 Task: Search one way flight ticket for 3 adults, 3 children in business from Billings: Billings Logan International Airport to Rockford: Chicago Rockford International Airport(was Northwest Chicagoland Regional Airport At Rockford) on 5-1-2023. Choice of flights is Spirit. Number of bags: 1 checked bag. Price is upto 94000. Outbound departure time preference is 4:30.
Action: Mouse moved to (321, 520)
Screenshot: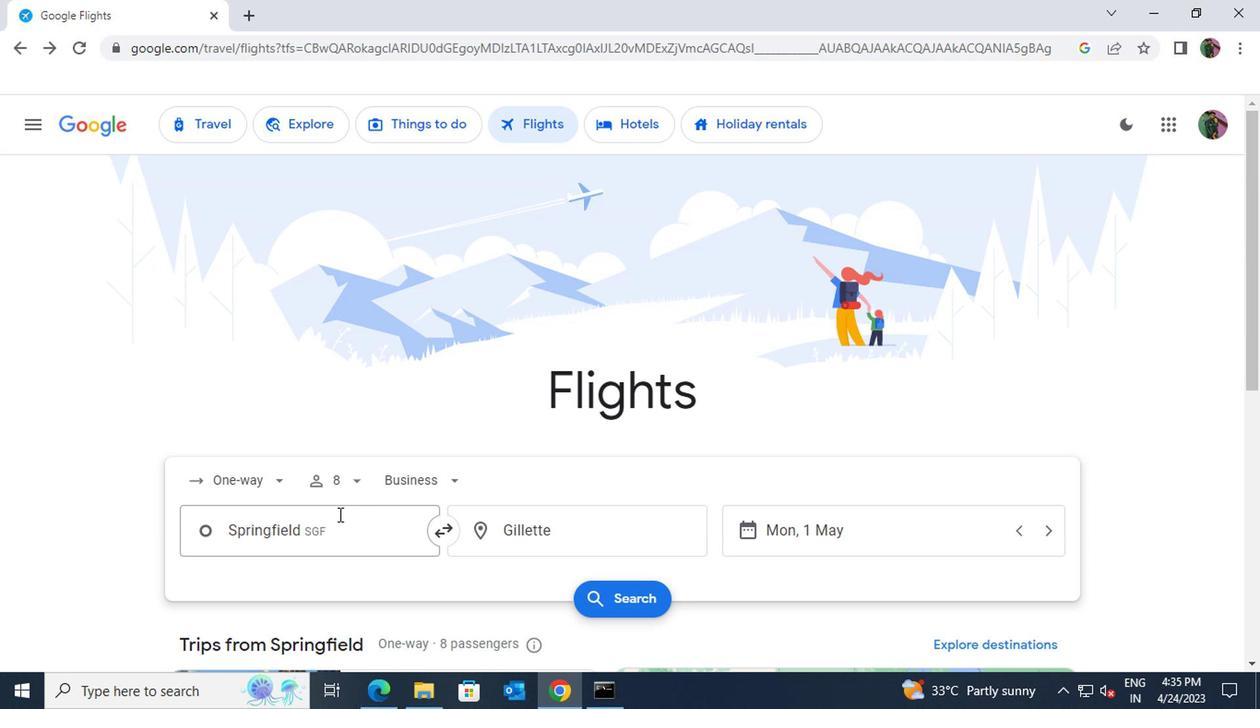 
Action: Mouse pressed left at (321, 520)
Screenshot: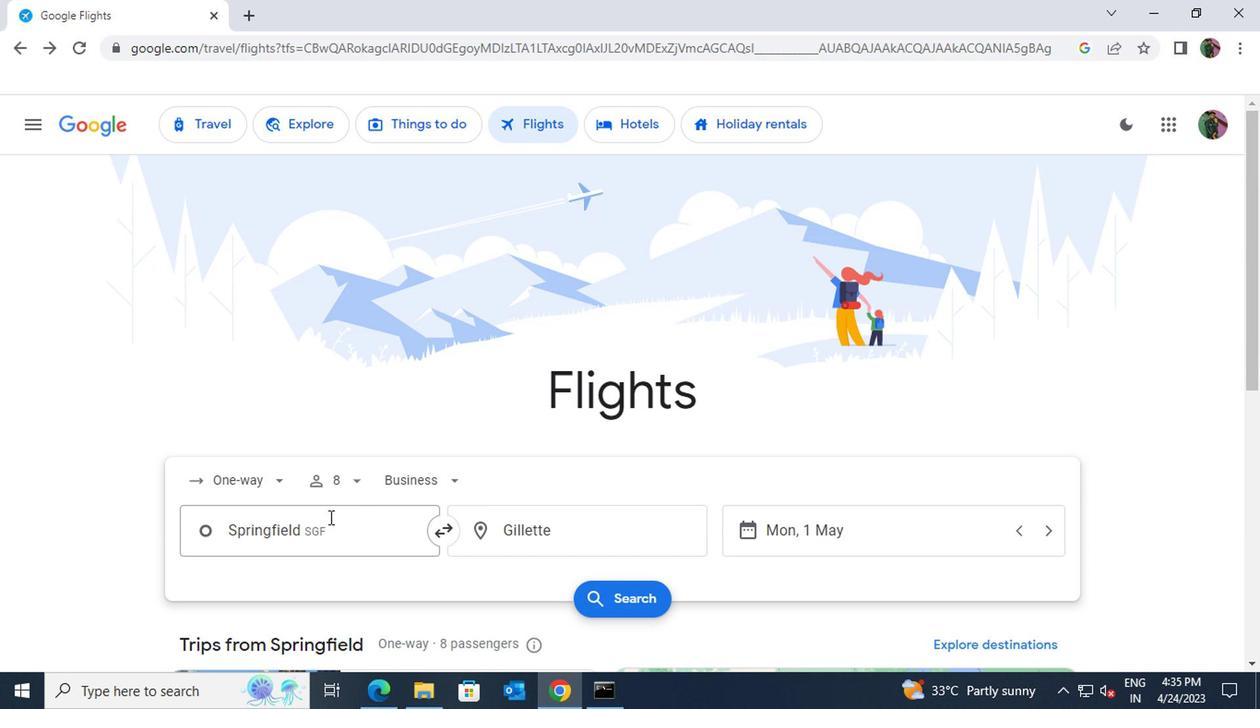 
Action: Key pressed billings<Key.space>logan
Screenshot: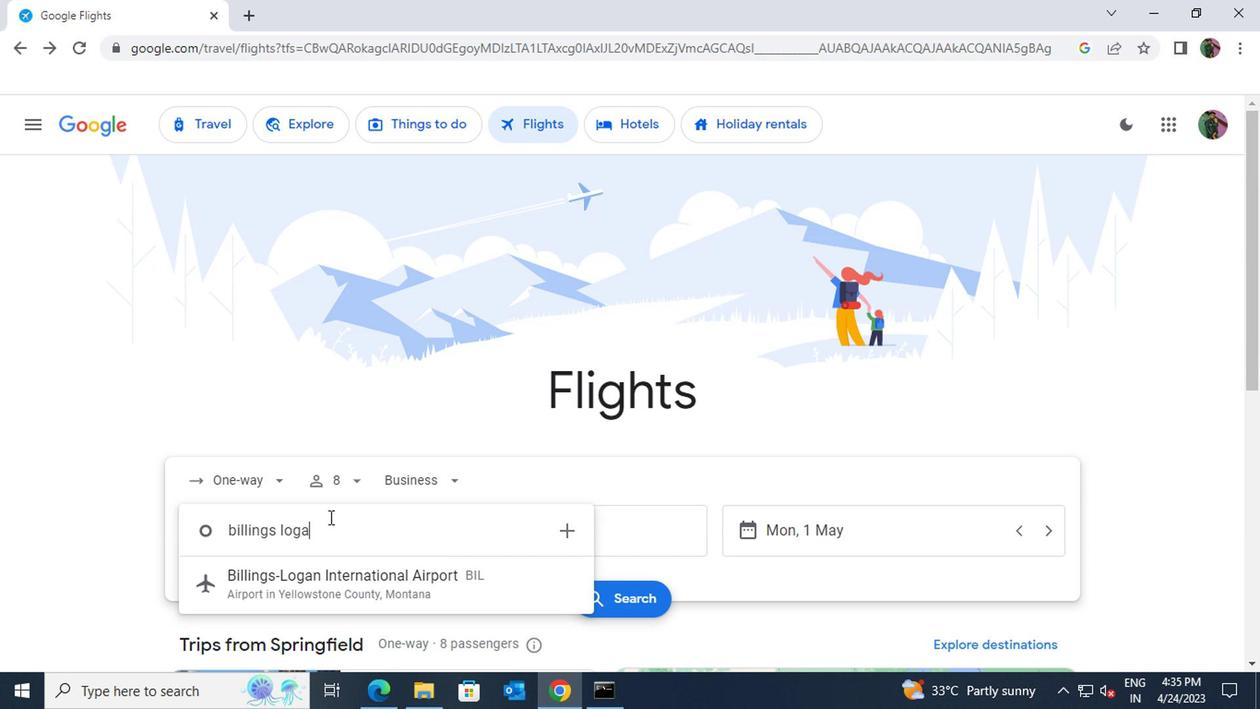 
Action: Mouse moved to (332, 581)
Screenshot: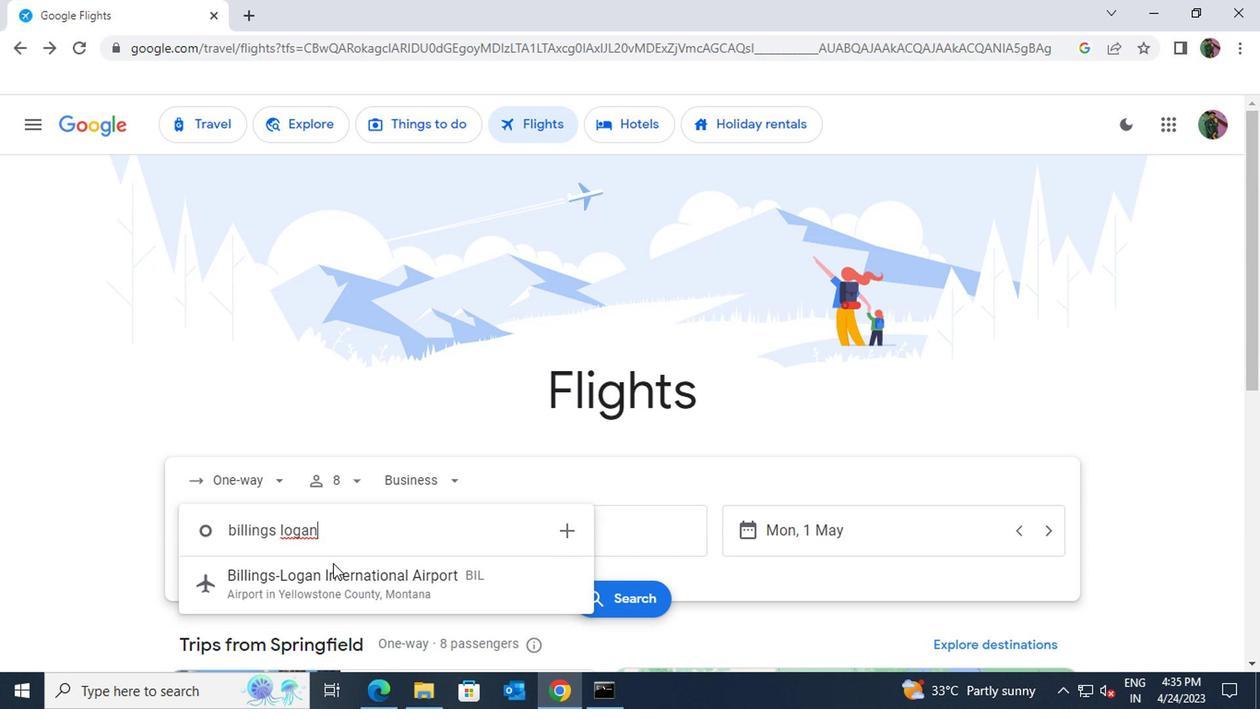 
Action: Mouse pressed left at (332, 581)
Screenshot: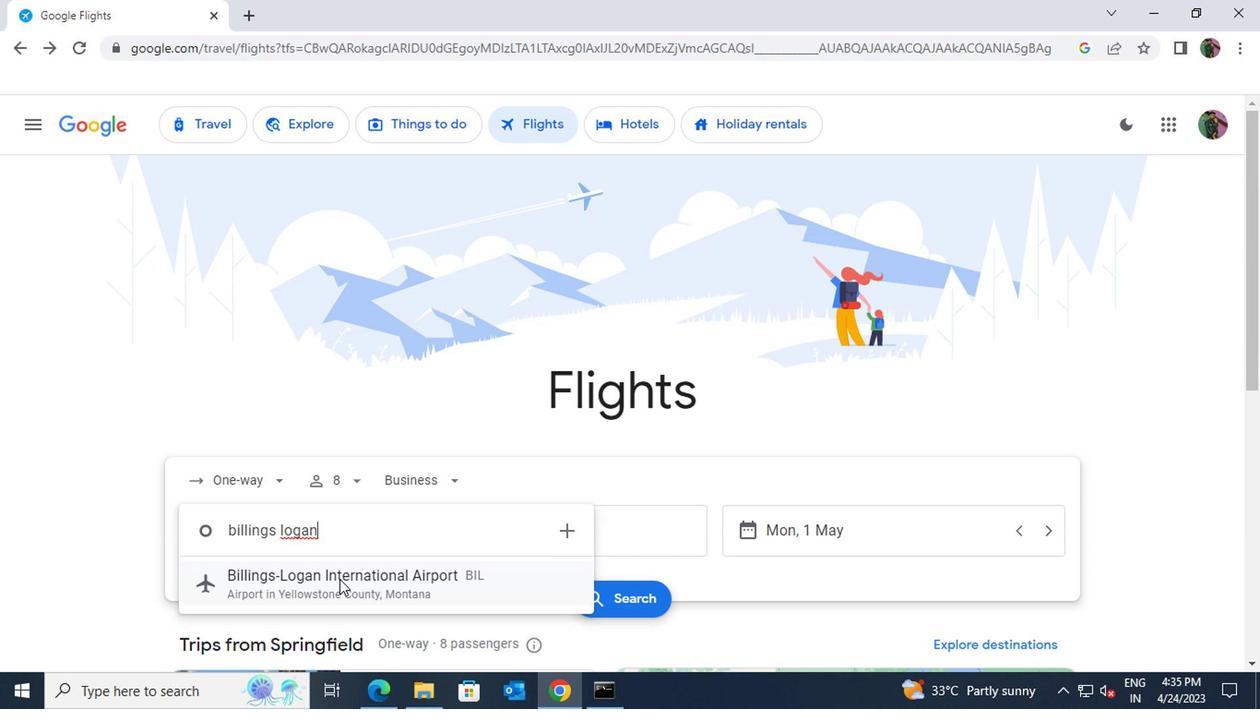 
Action: Mouse moved to (521, 527)
Screenshot: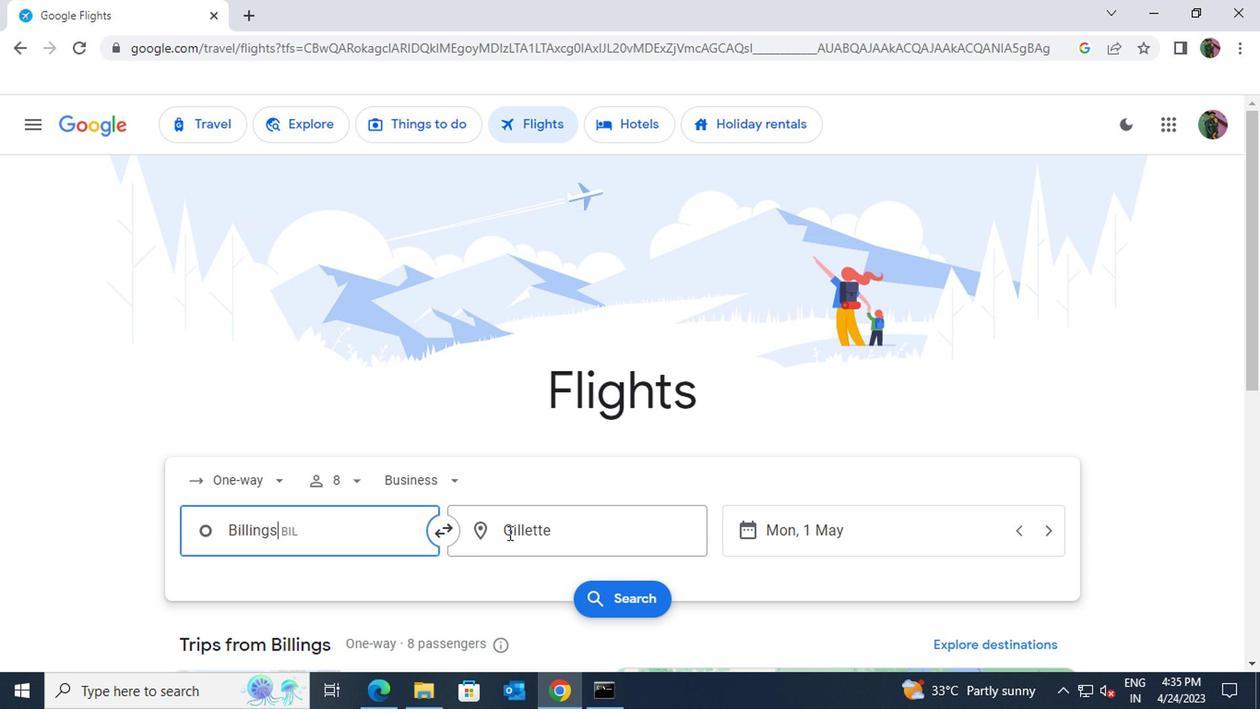 
Action: Mouse pressed left at (521, 527)
Screenshot: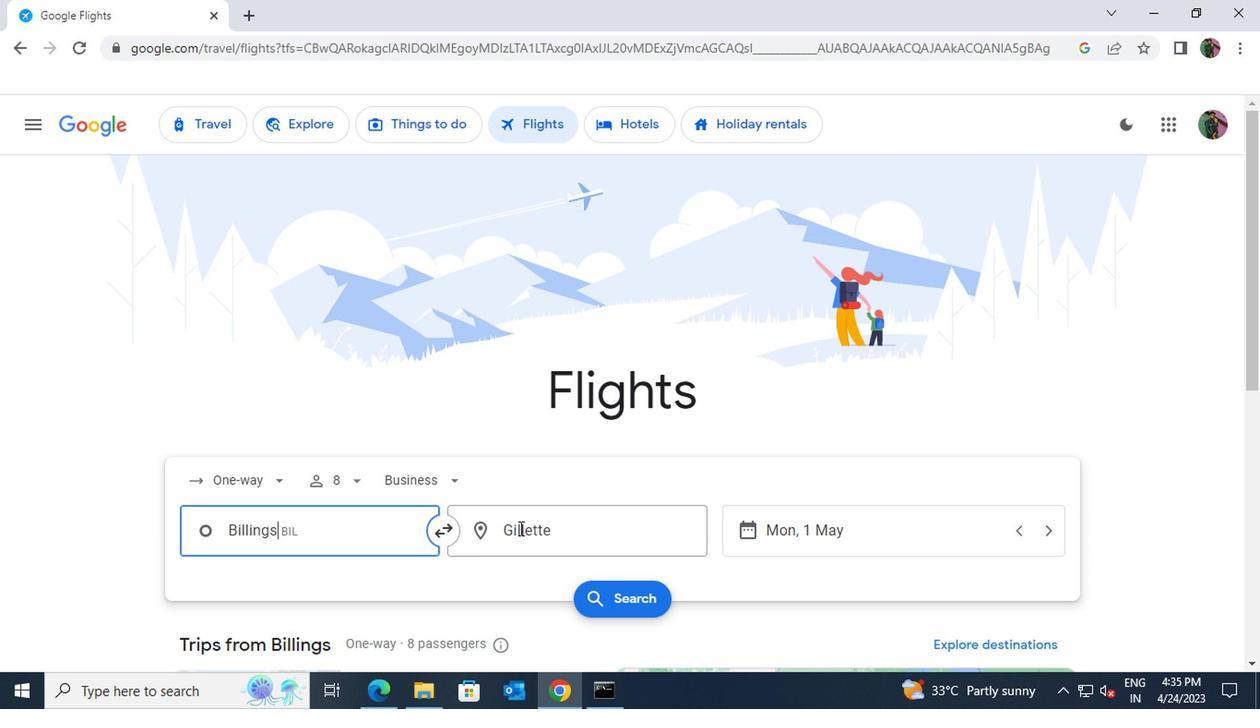 
Action: Mouse moved to (522, 523)
Screenshot: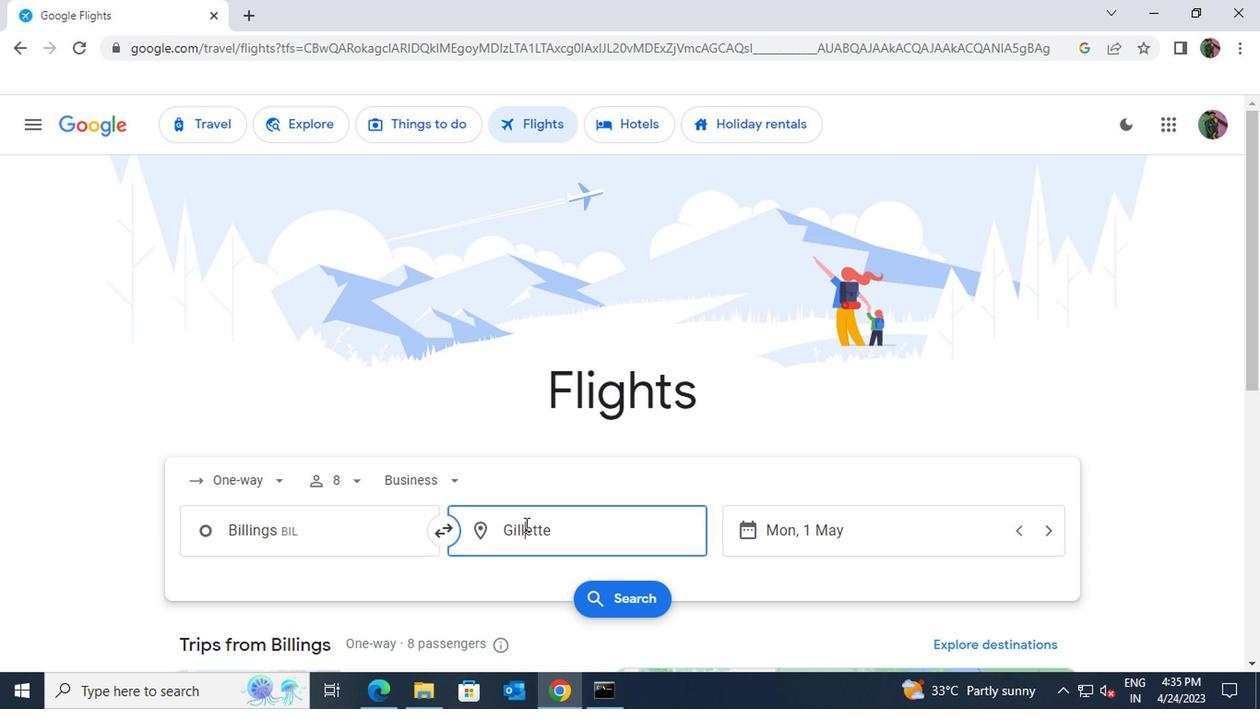 
Action: Key pressed rockford<Key.space>chic
Screenshot: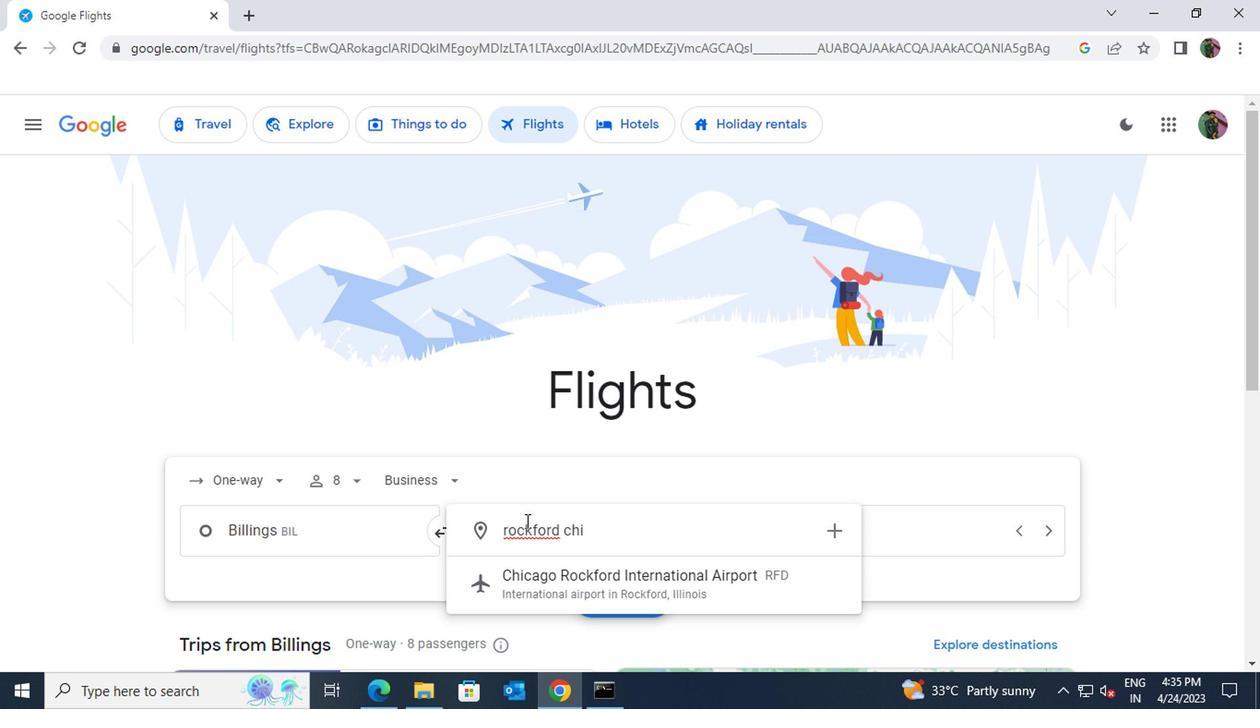 
Action: Mouse moved to (555, 577)
Screenshot: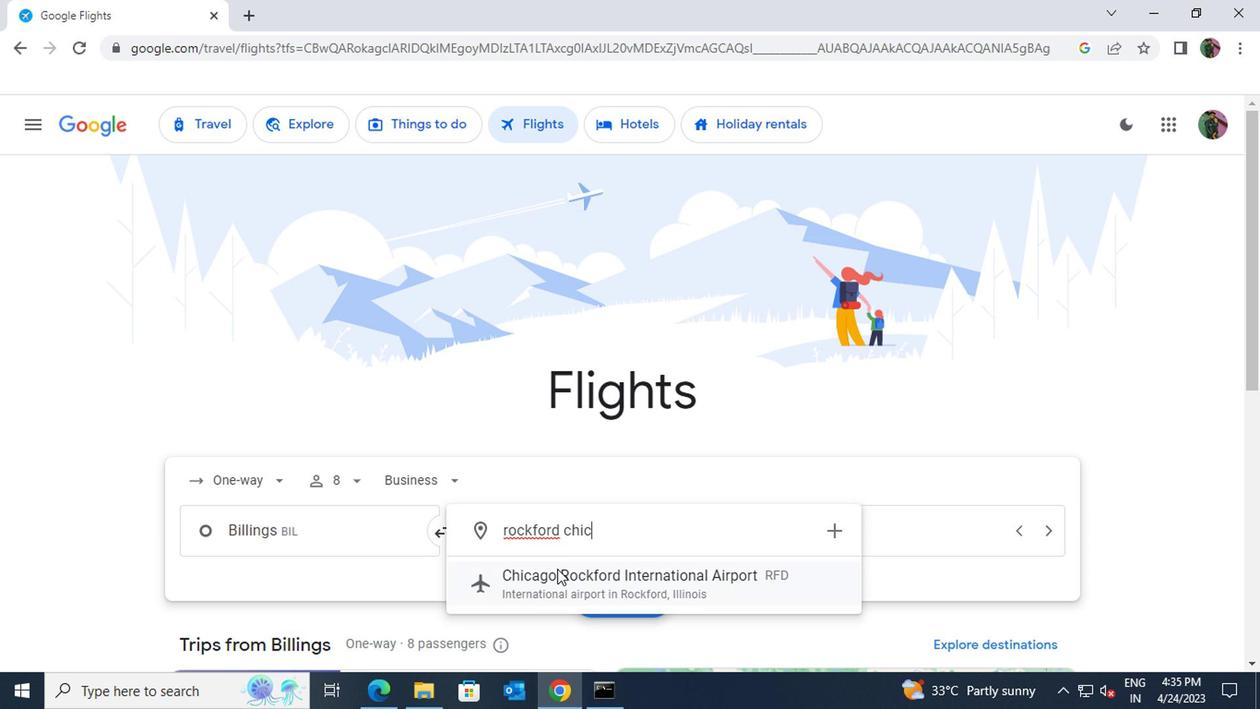 
Action: Mouse pressed left at (555, 577)
Screenshot: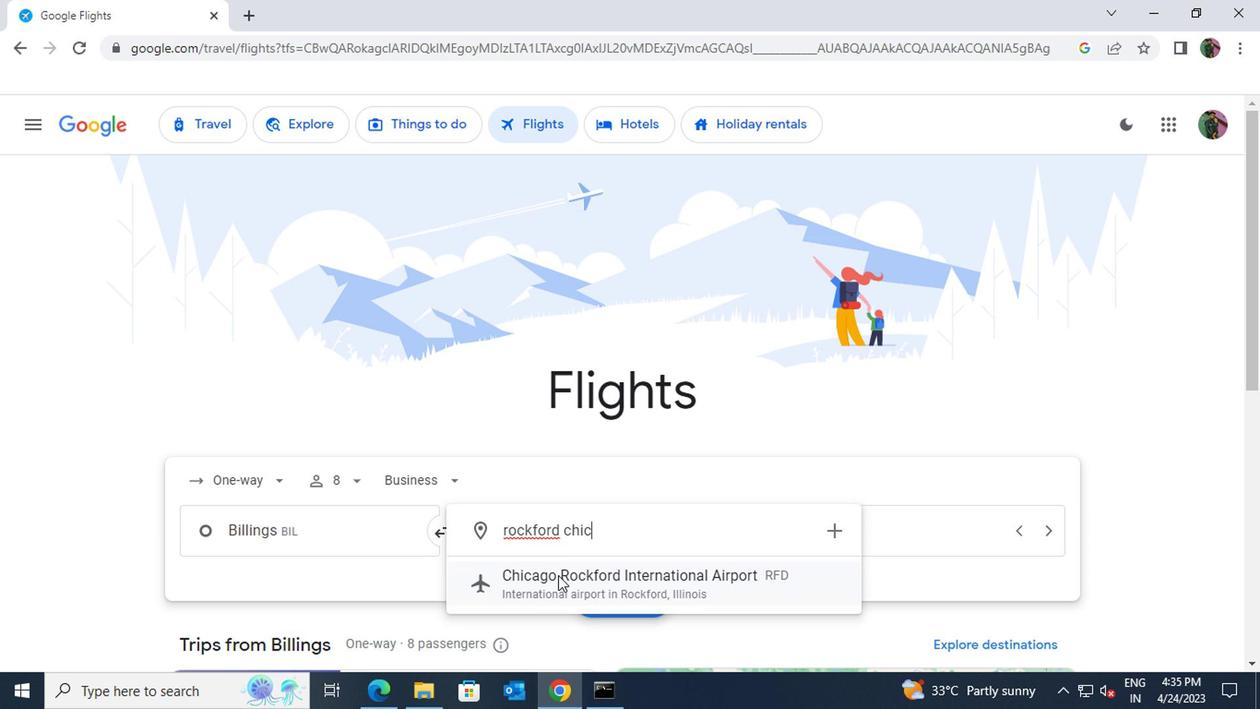 
Action: Mouse moved to (275, 489)
Screenshot: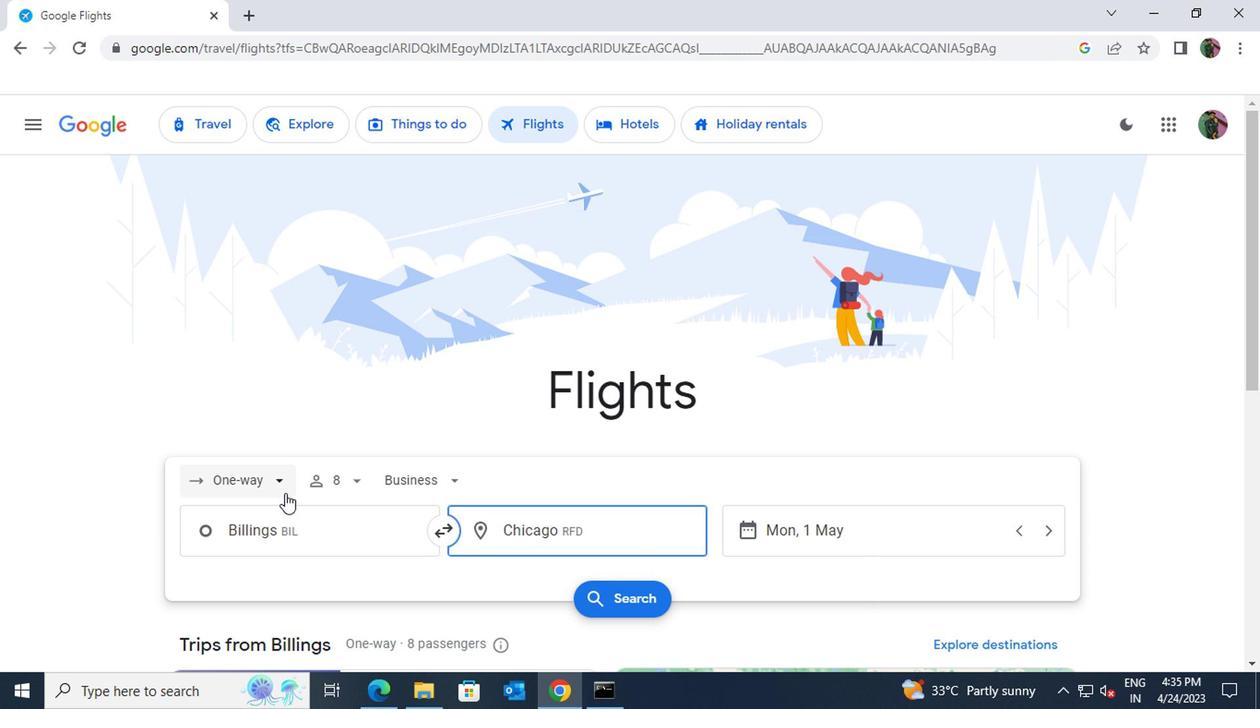 
Action: Mouse pressed left at (275, 489)
Screenshot: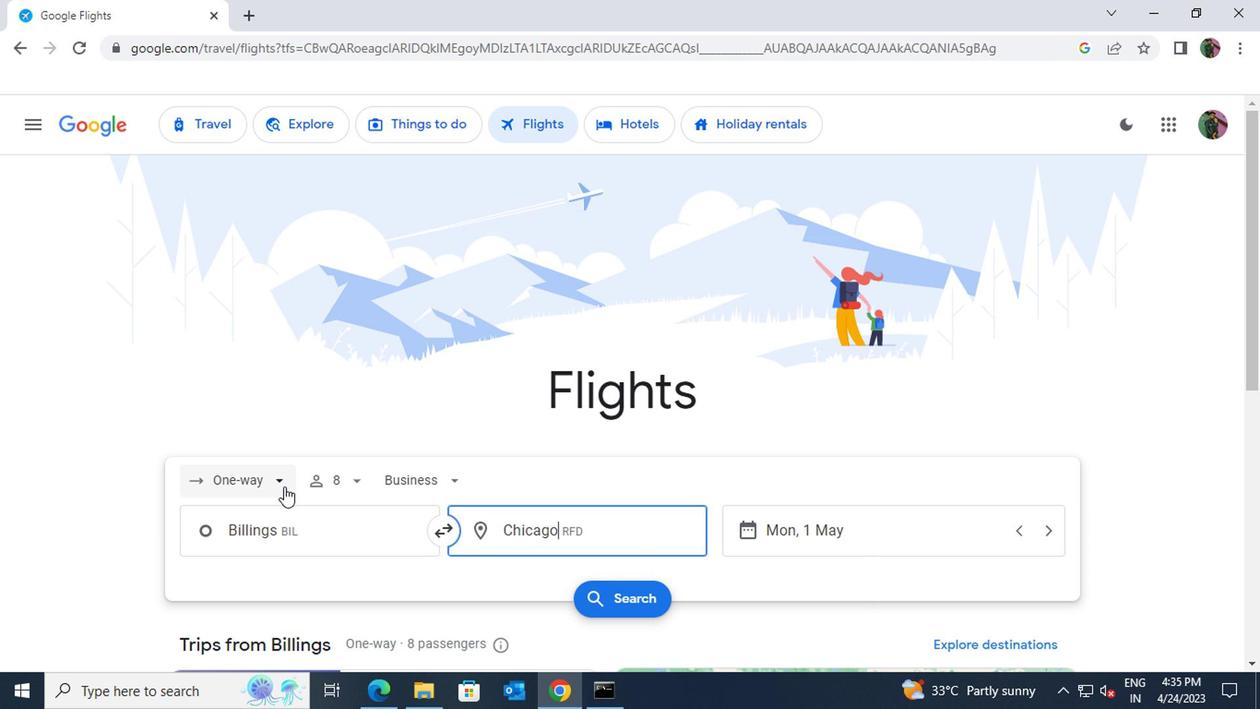 
Action: Mouse moved to (242, 392)
Screenshot: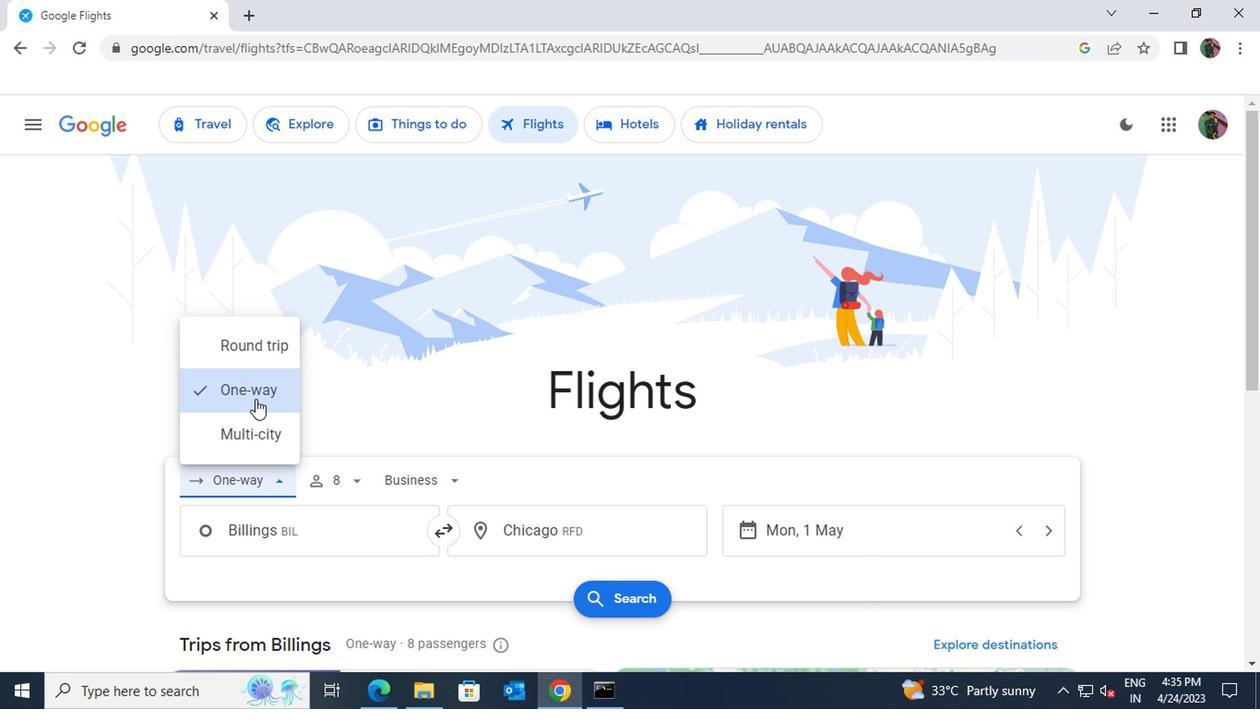 
Action: Mouse pressed left at (242, 392)
Screenshot: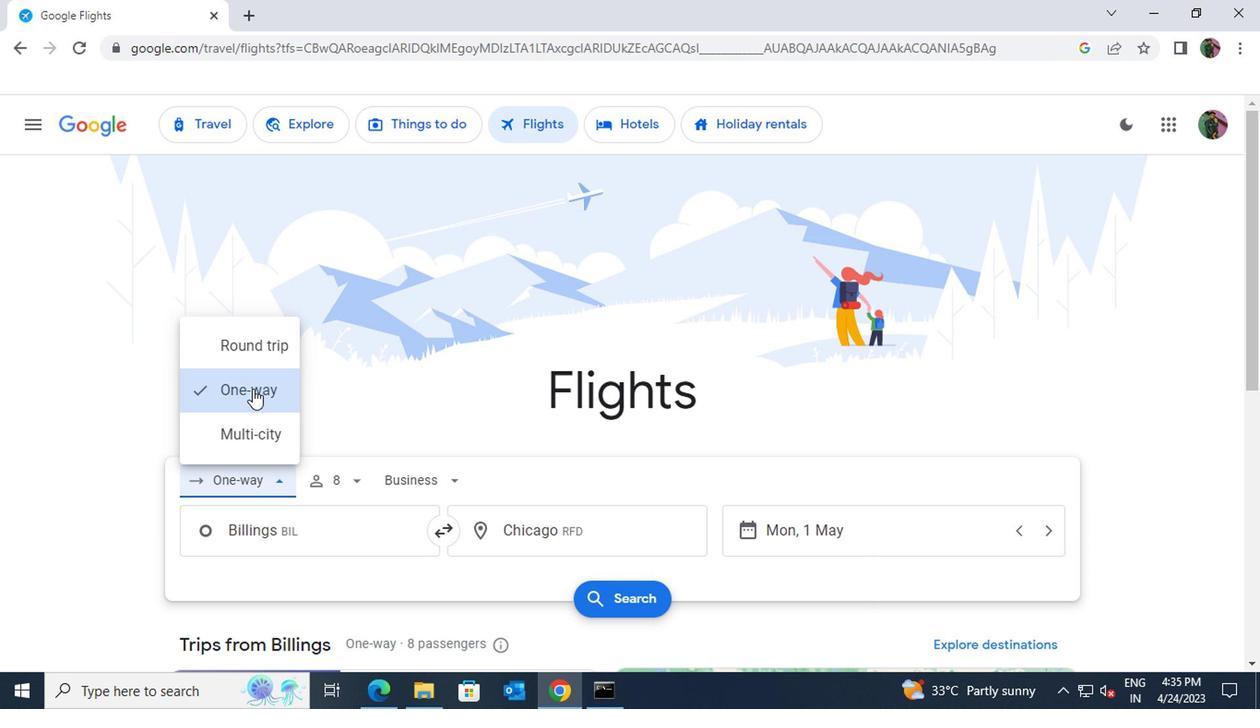 
Action: Mouse moved to (346, 480)
Screenshot: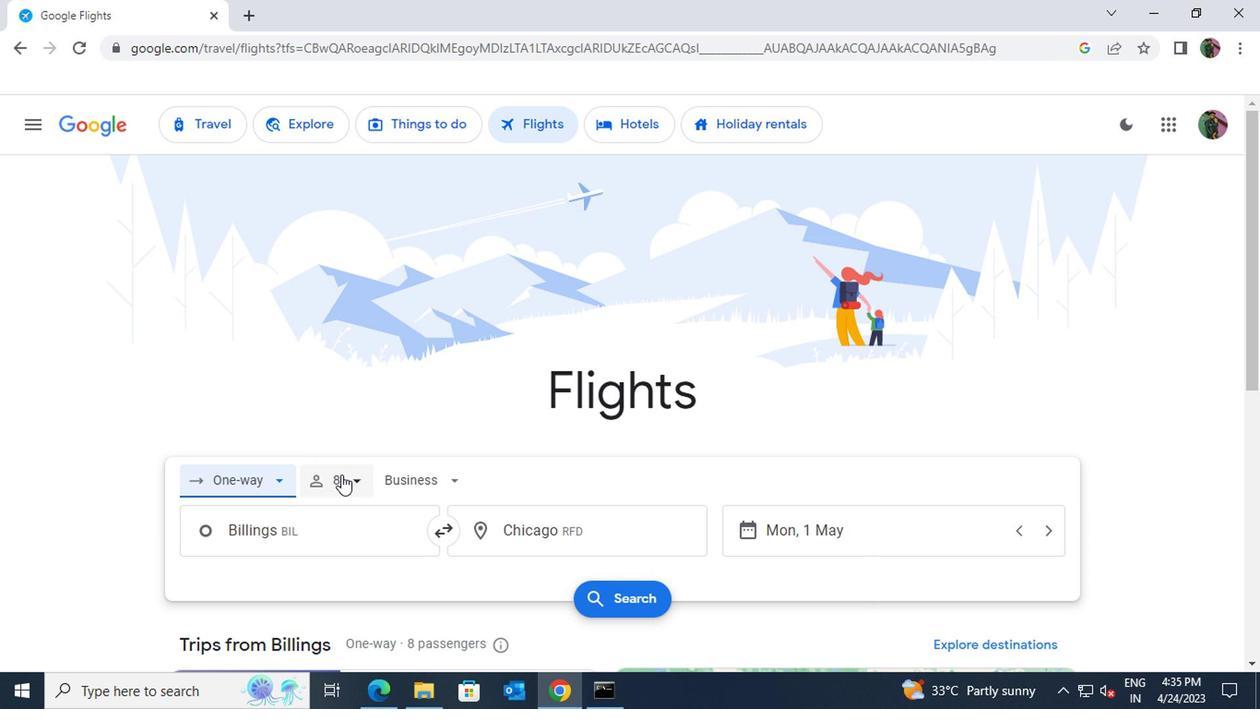
Action: Mouse pressed left at (346, 480)
Screenshot: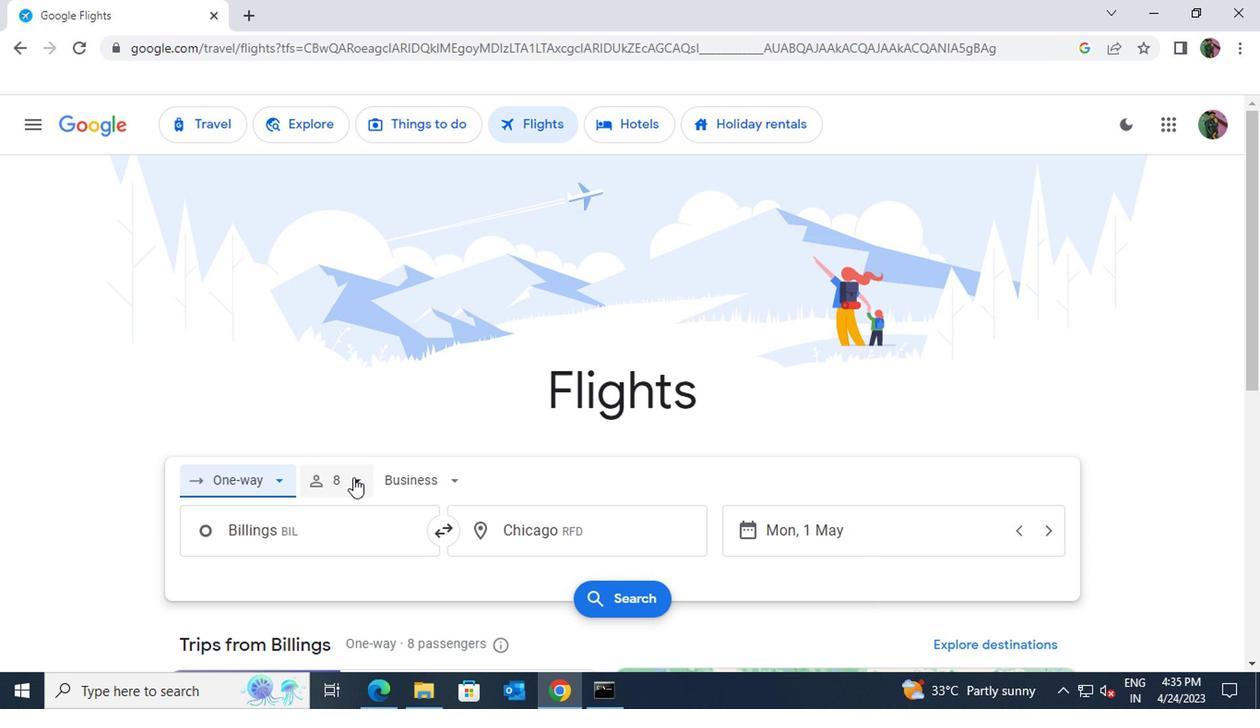 
Action: Mouse moved to (490, 535)
Screenshot: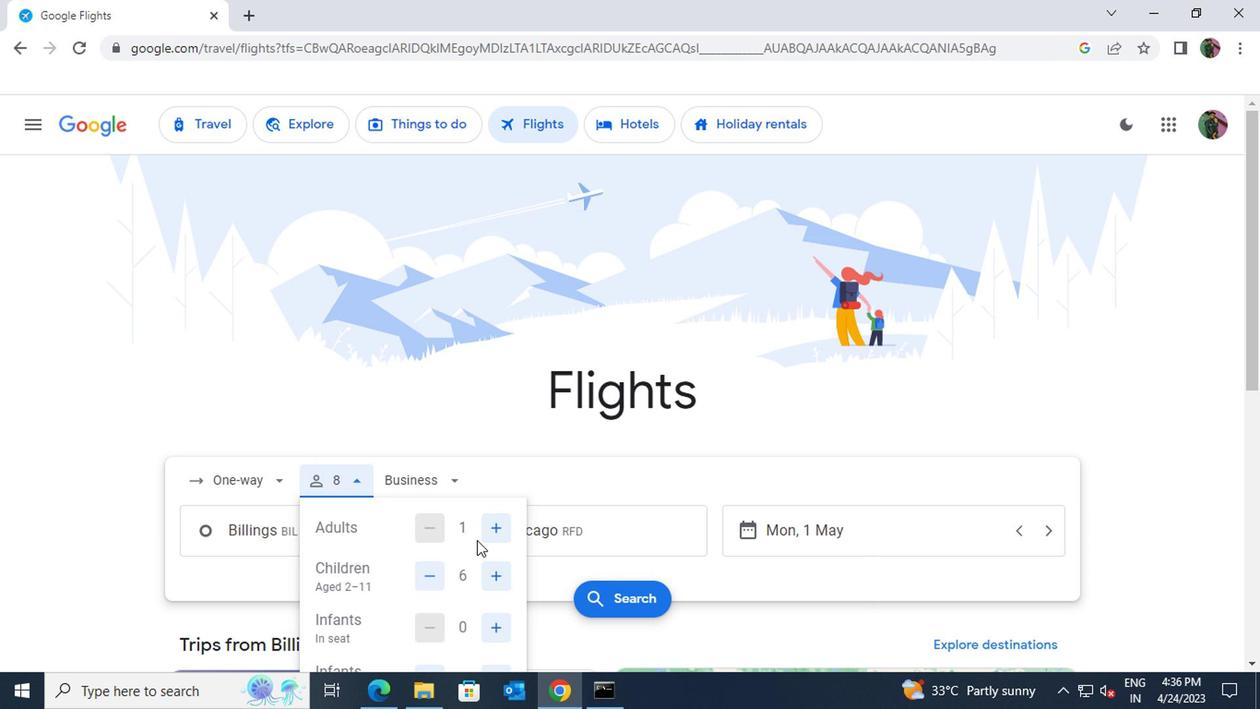 
Action: Mouse pressed left at (490, 535)
Screenshot: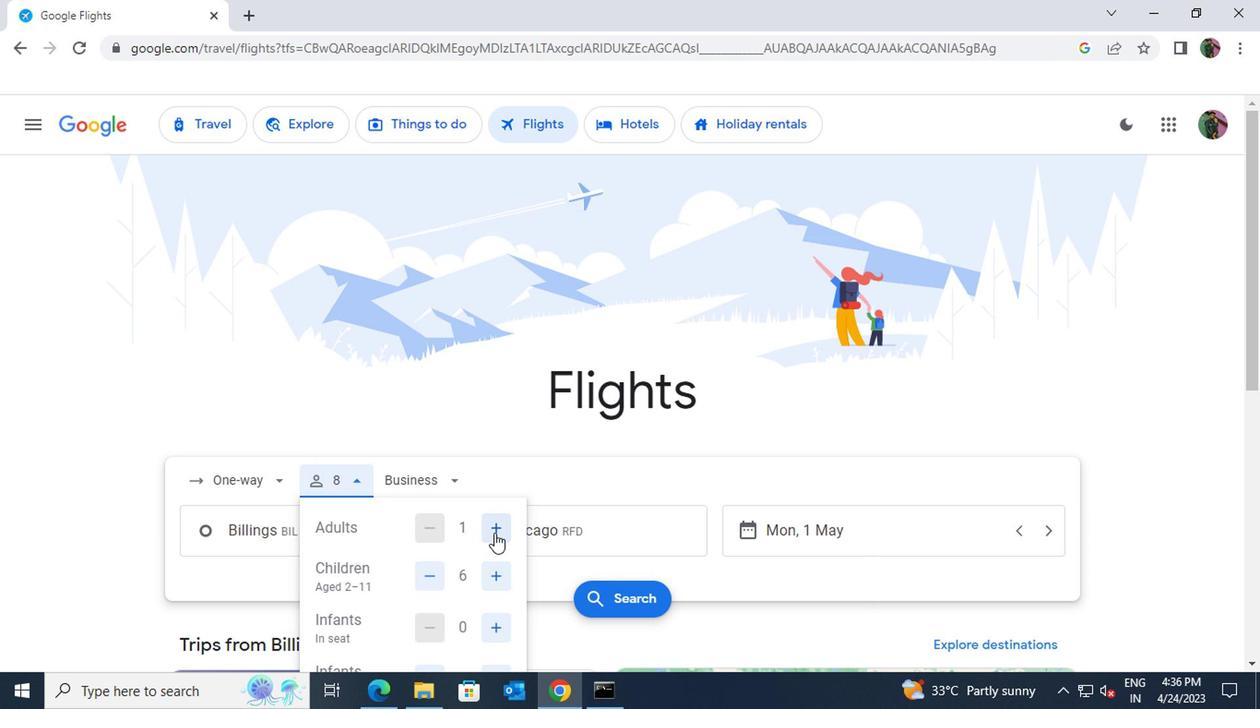 
Action: Mouse moved to (491, 534)
Screenshot: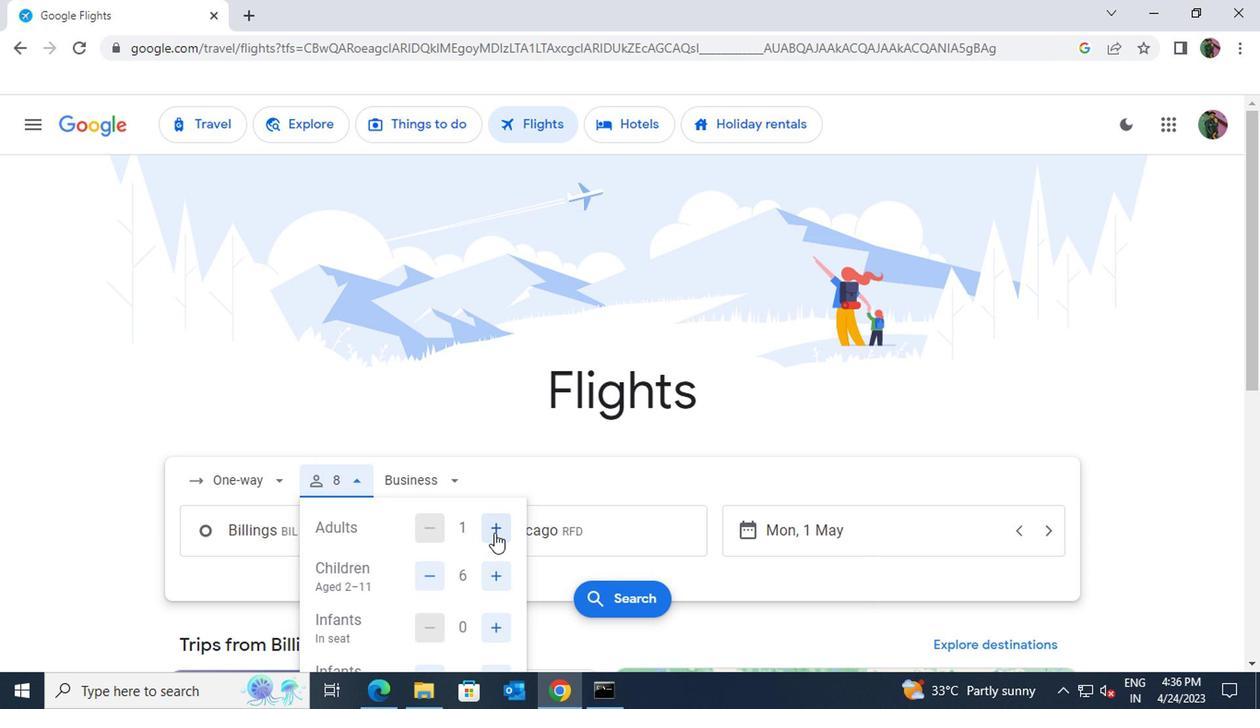 
Action: Mouse pressed left at (491, 534)
Screenshot: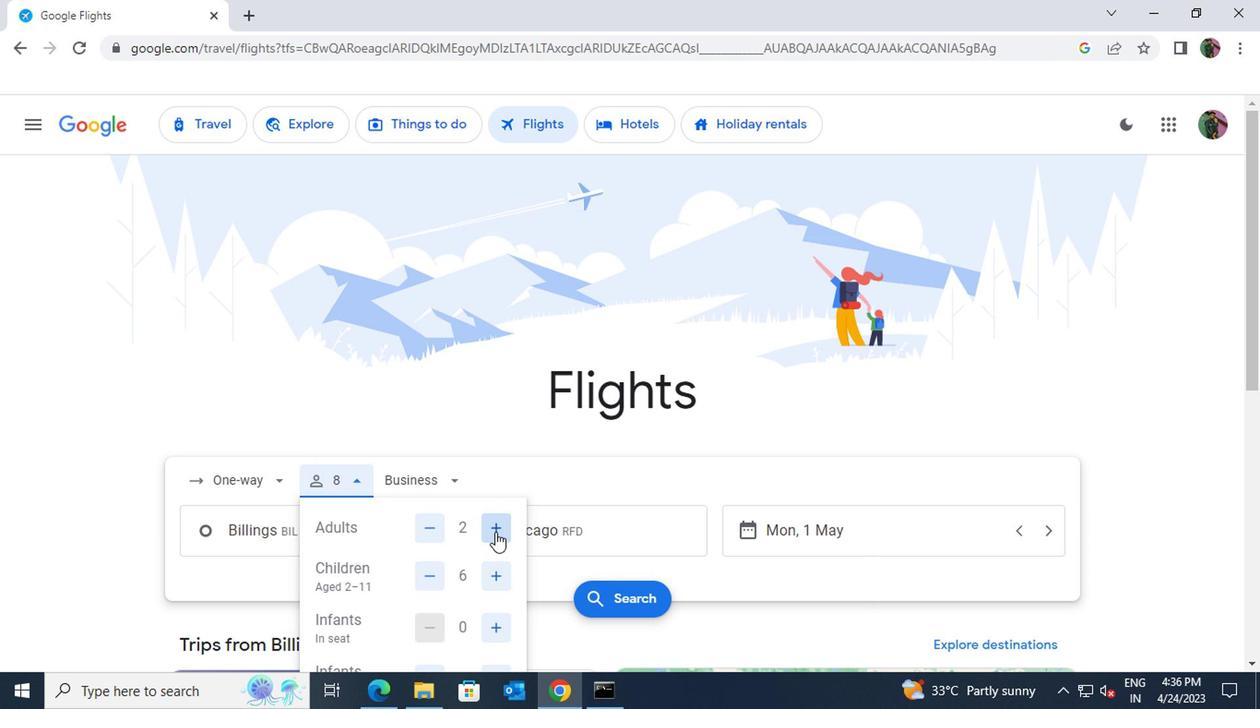 
Action: Mouse moved to (424, 574)
Screenshot: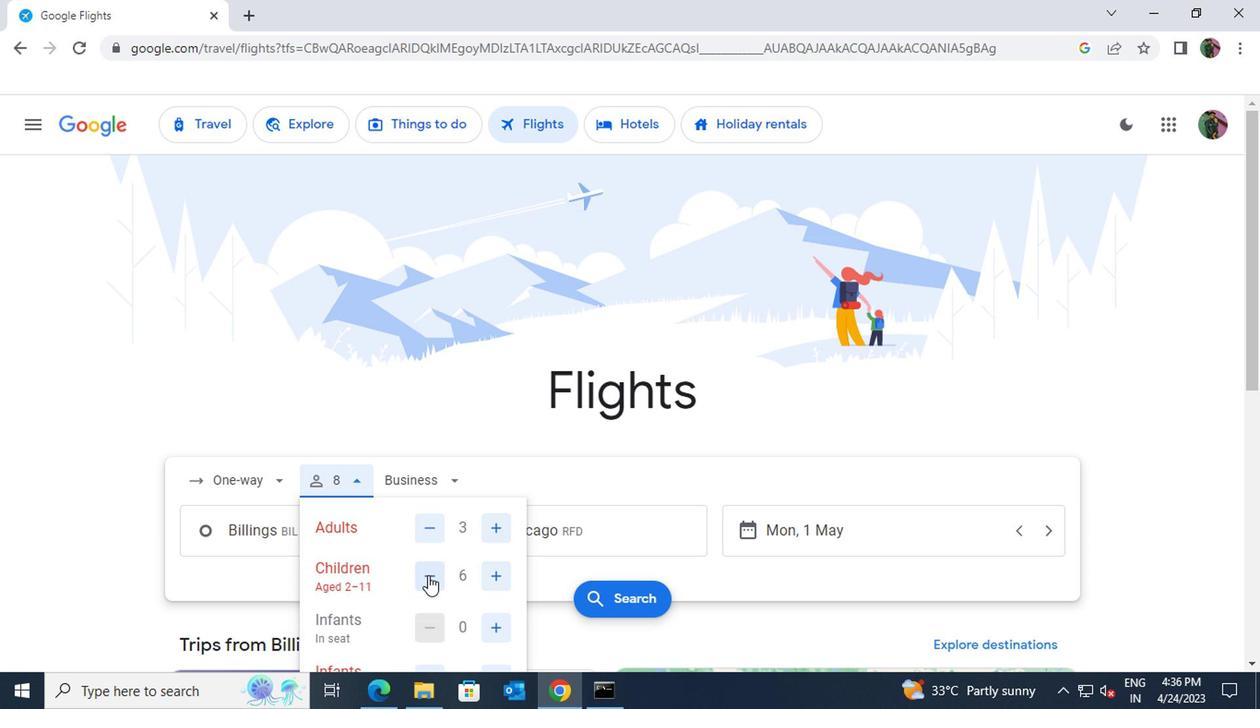 
Action: Mouse pressed left at (424, 574)
Screenshot: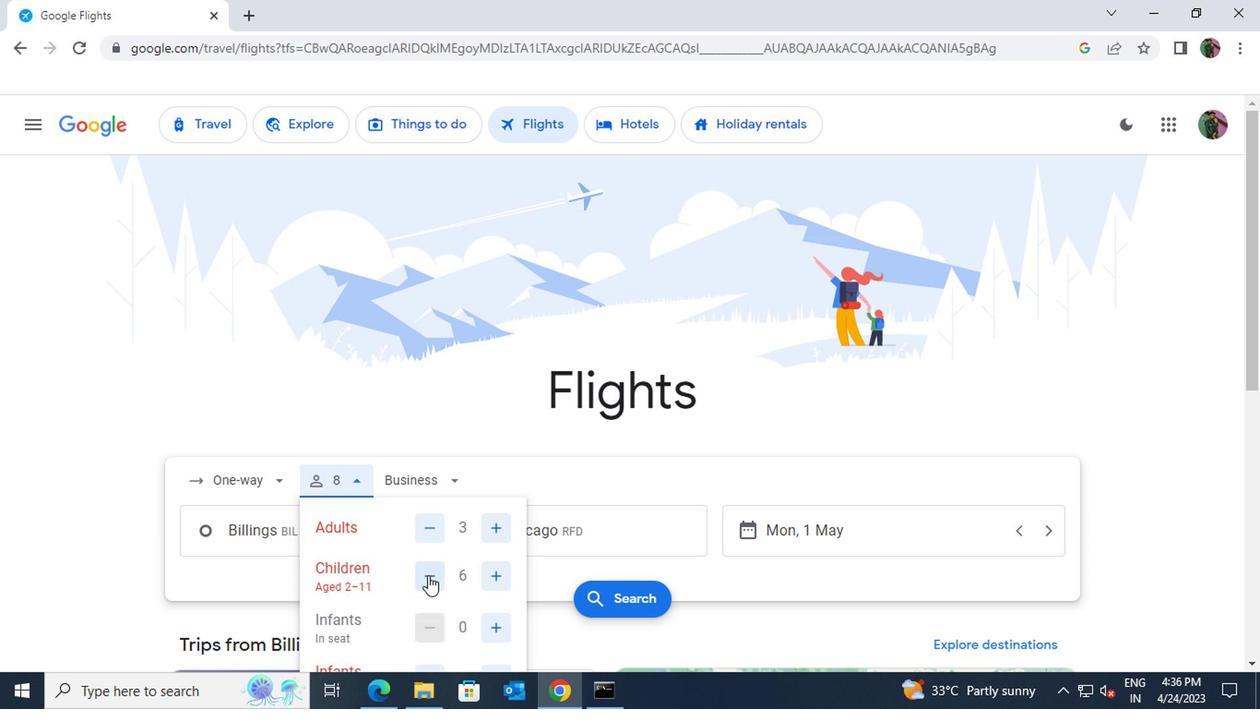 
Action: Mouse pressed left at (424, 574)
Screenshot: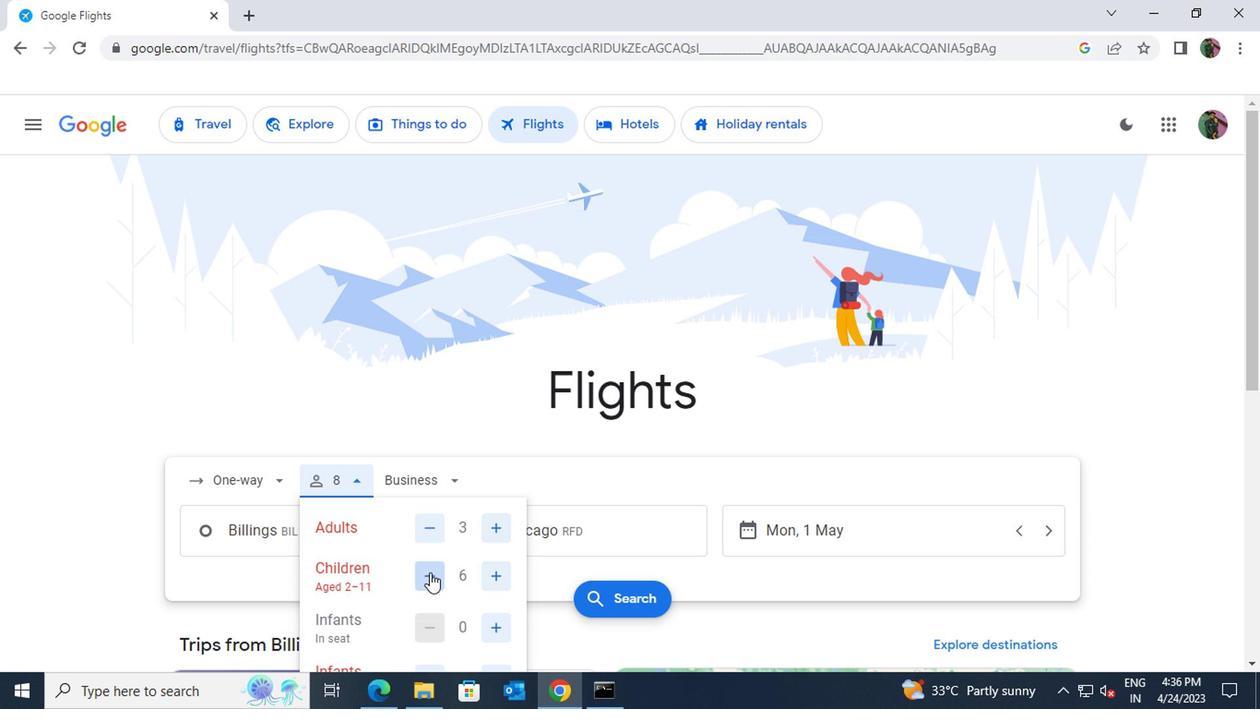 
Action: Mouse pressed left at (424, 574)
Screenshot: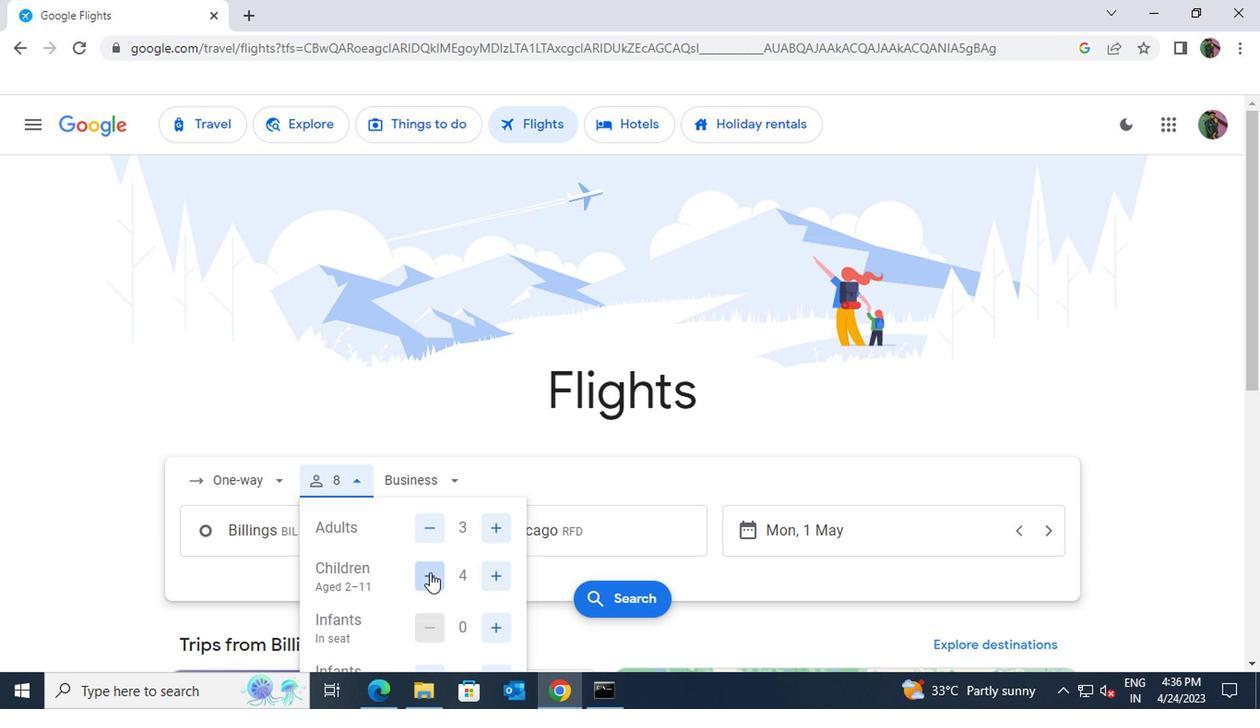 
Action: Mouse moved to (425, 574)
Screenshot: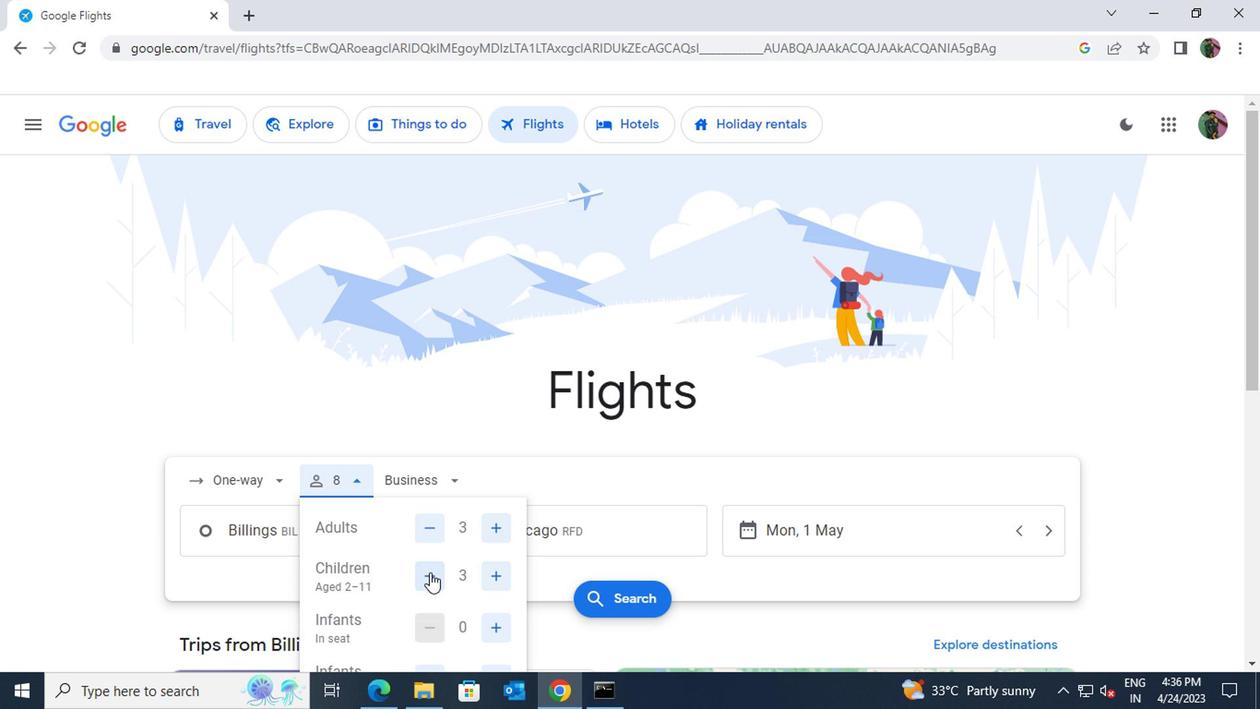 
Action: Mouse scrolled (425, 573) with delta (0, 0)
Screenshot: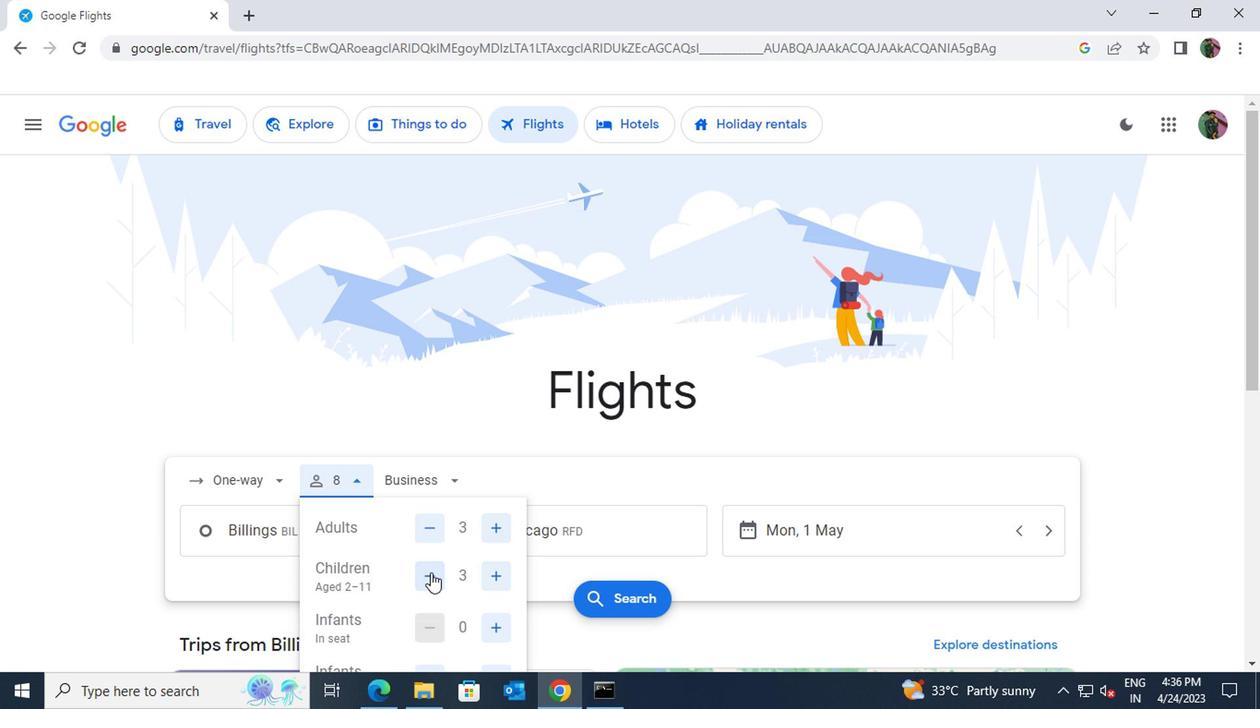 
Action: Mouse moved to (468, 634)
Screenshot: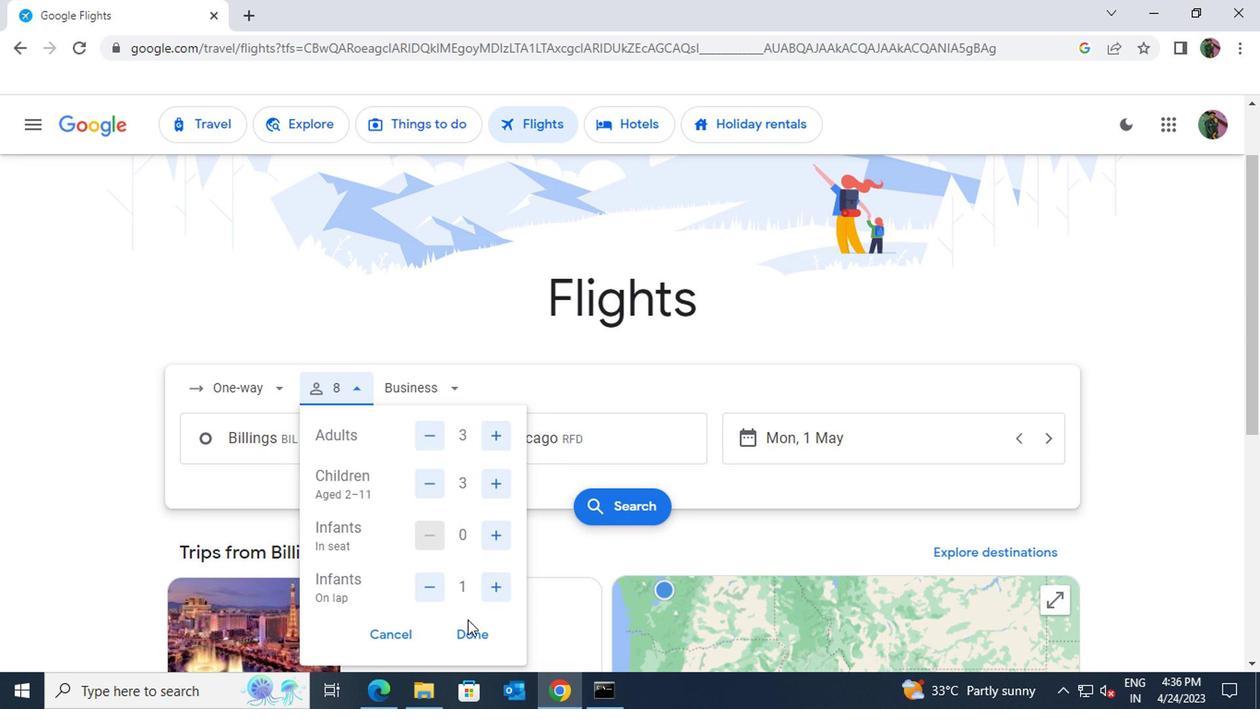 
Action: Mouse pressed left at (468, 634)
Screenshot: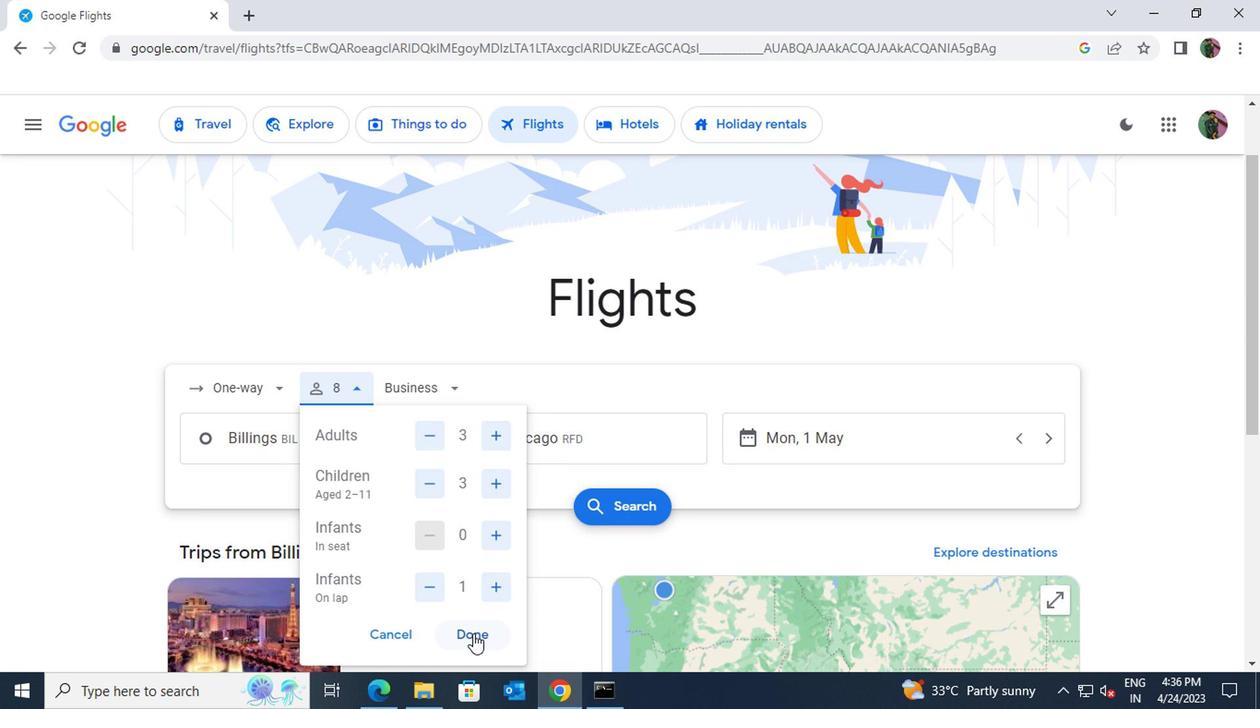 
Action: Mouse moved to (744, 441)
Screenshot: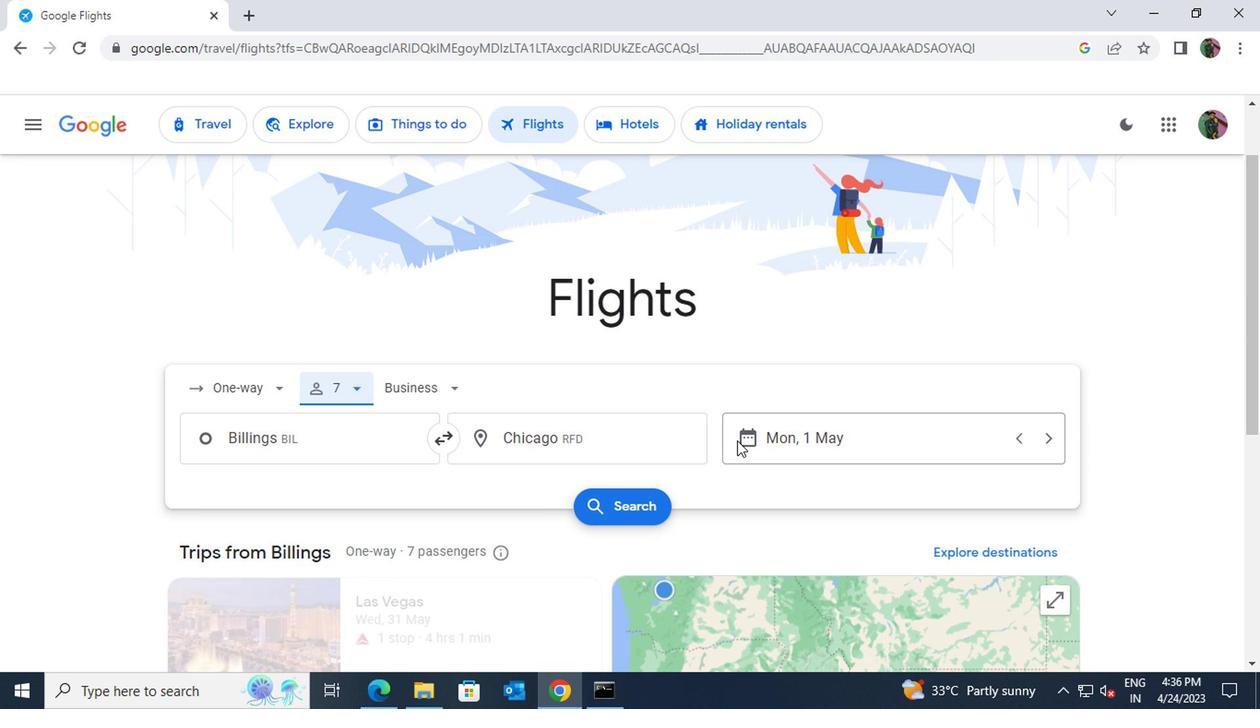 
Action: Mouse pressed left at (744, 441)
Screenshot: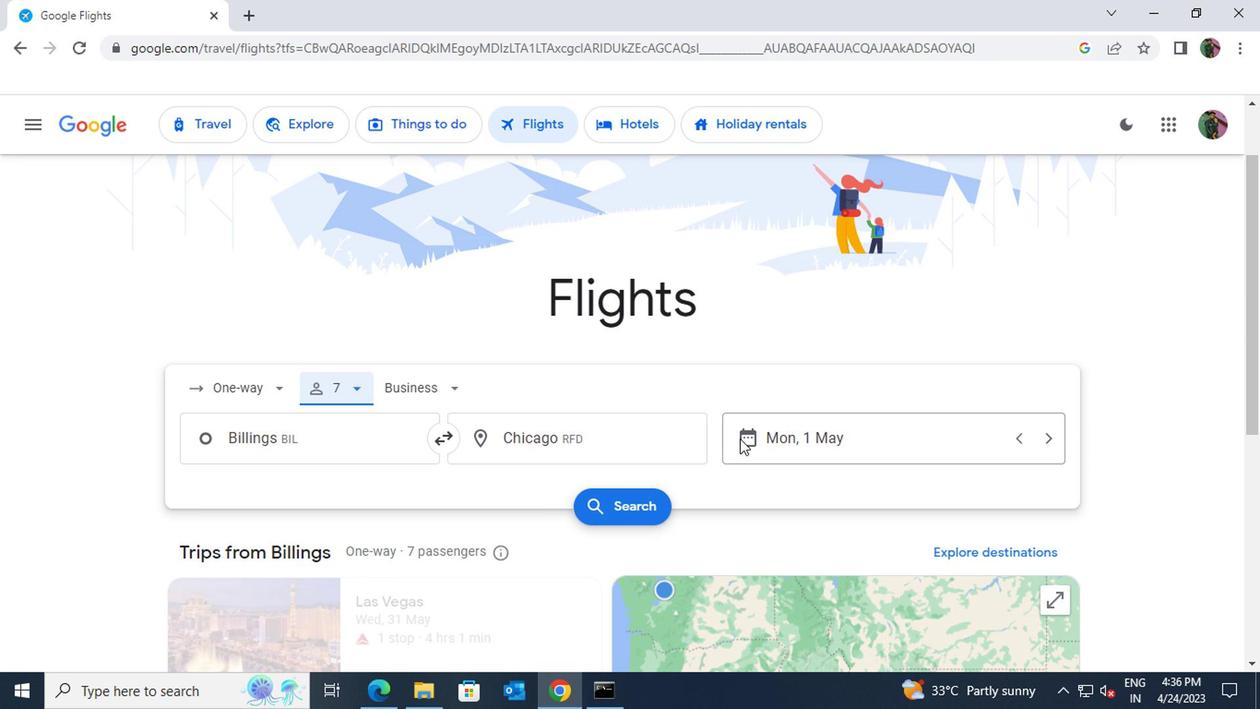 
Action: Mouse moved to (806, 338)
Screenshot: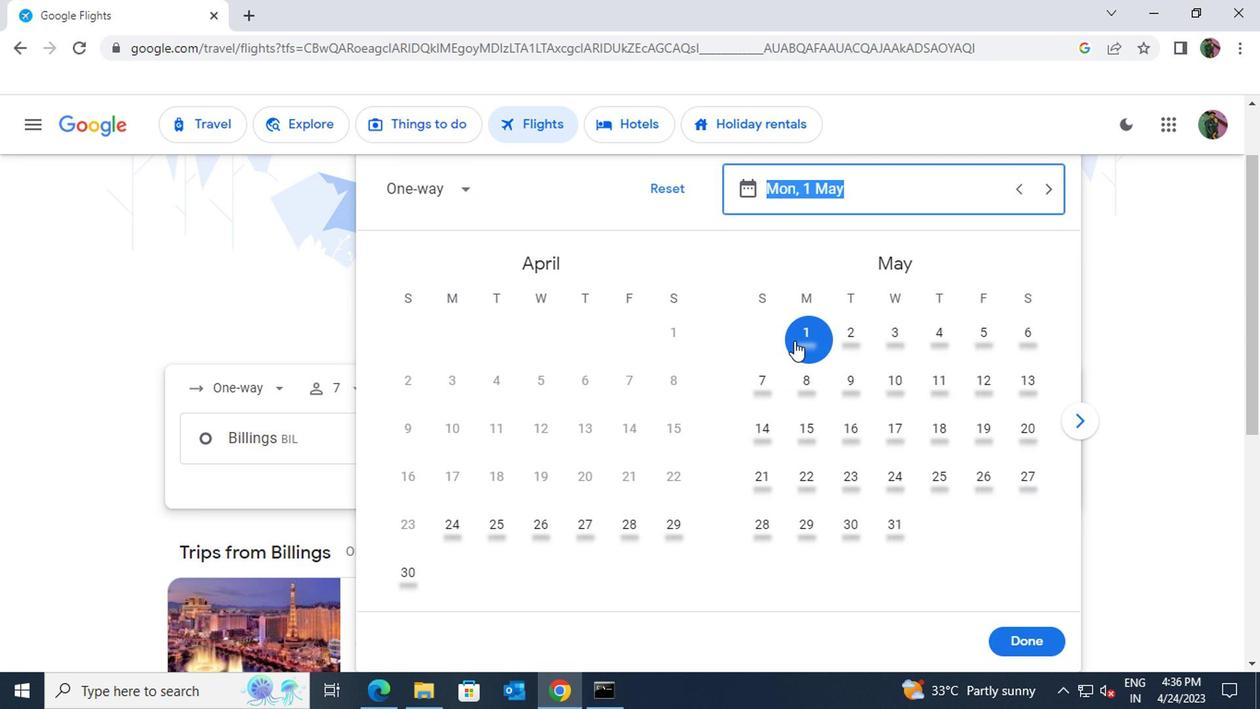 
Action: Mouse pressed left at (806, 338)
Screenshot: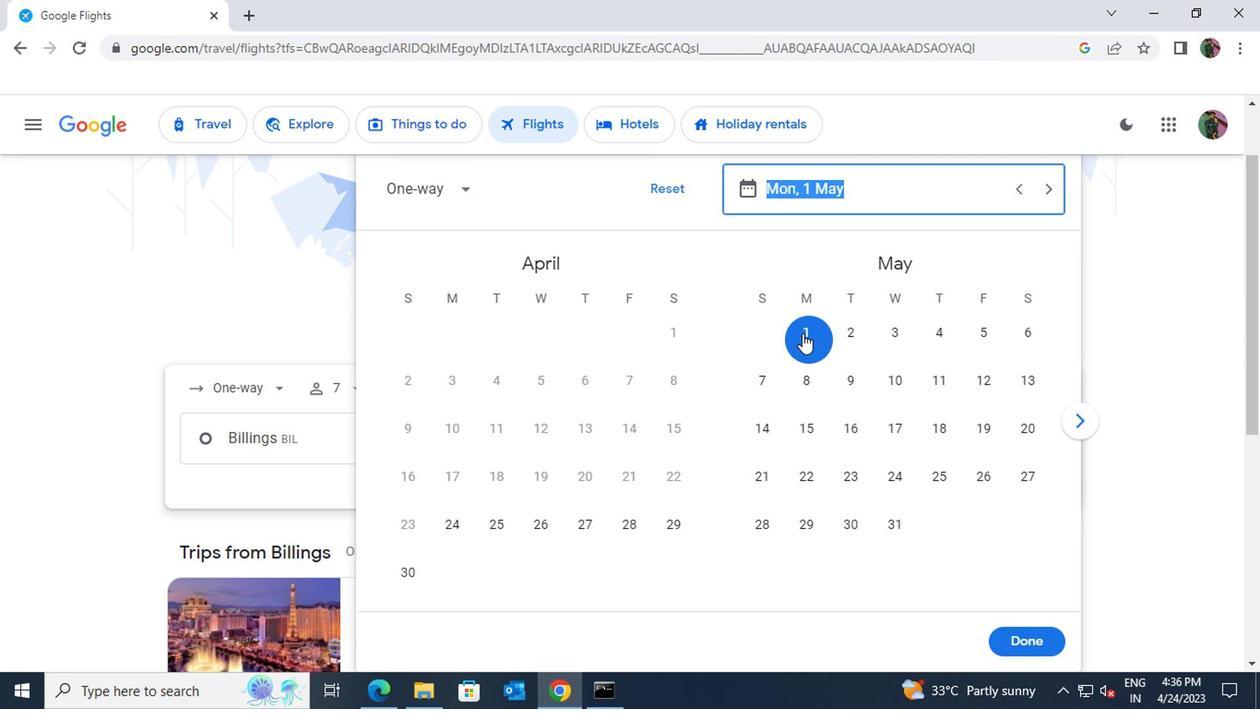 
Action: Mouse moved to (1019, 636)
Screenshot: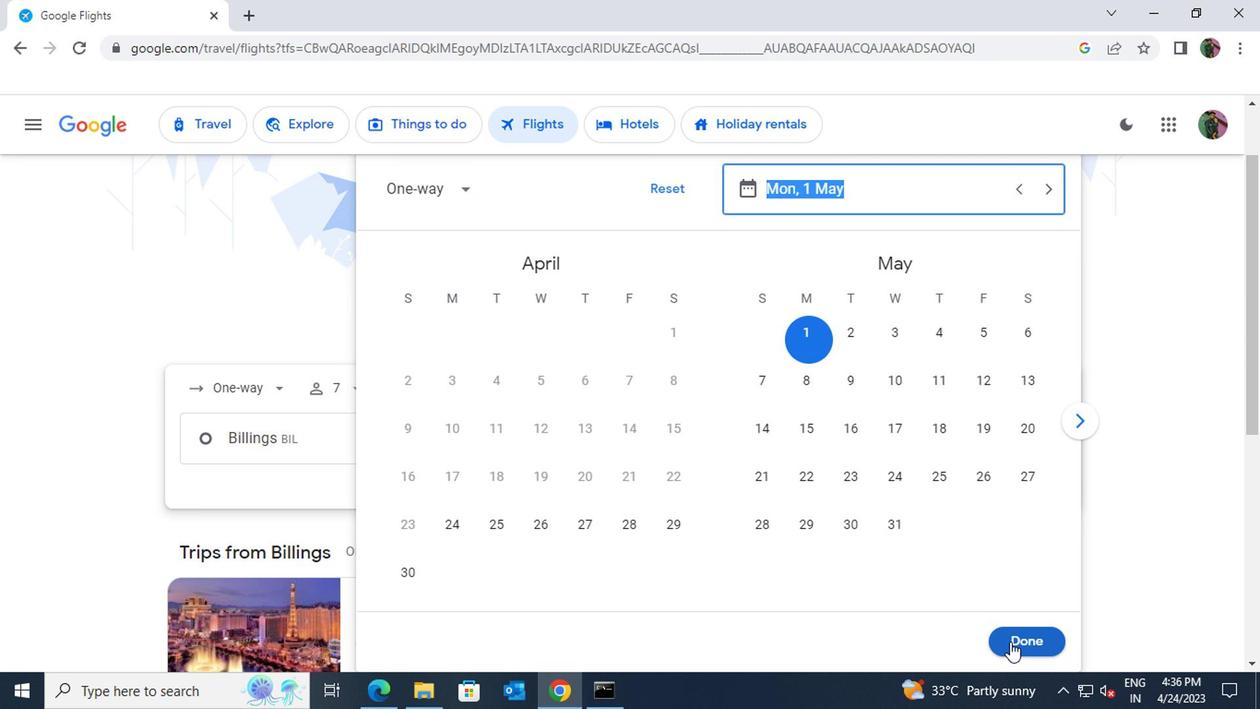 
Action: Mouse pressed left at (1019, 636)
Screenshot: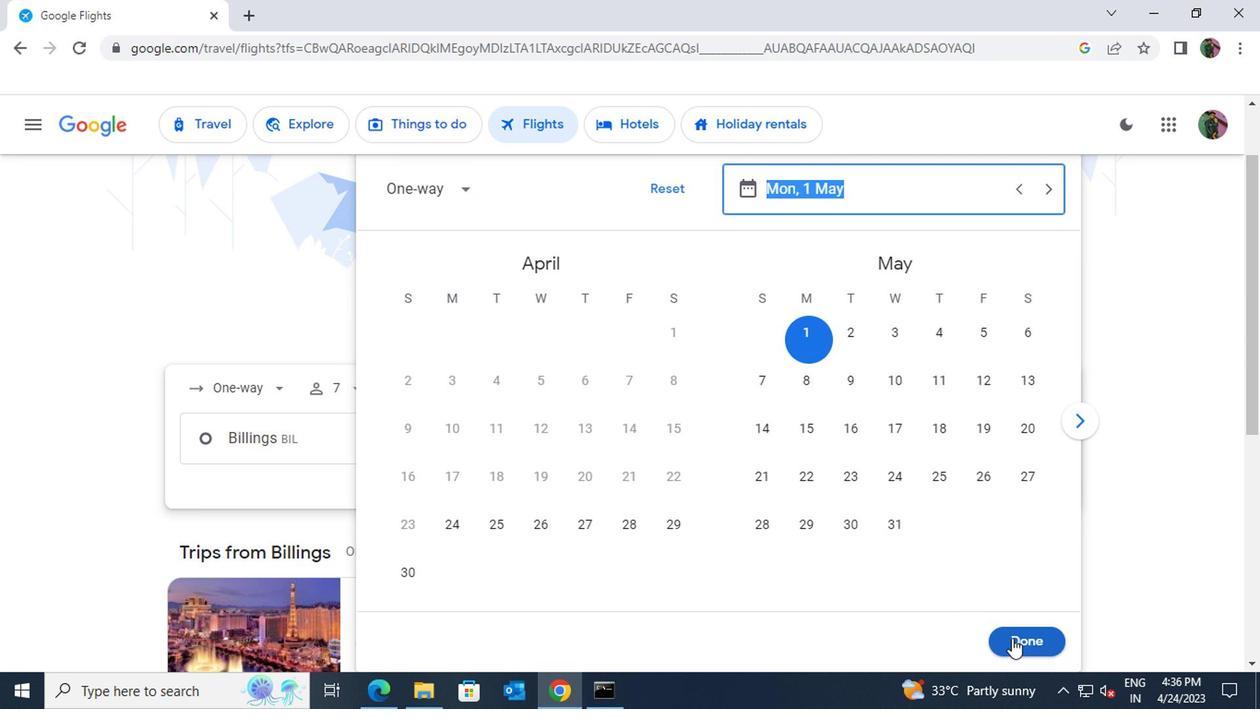 
Action: Mouse moved to (638, 517)
Screenshot: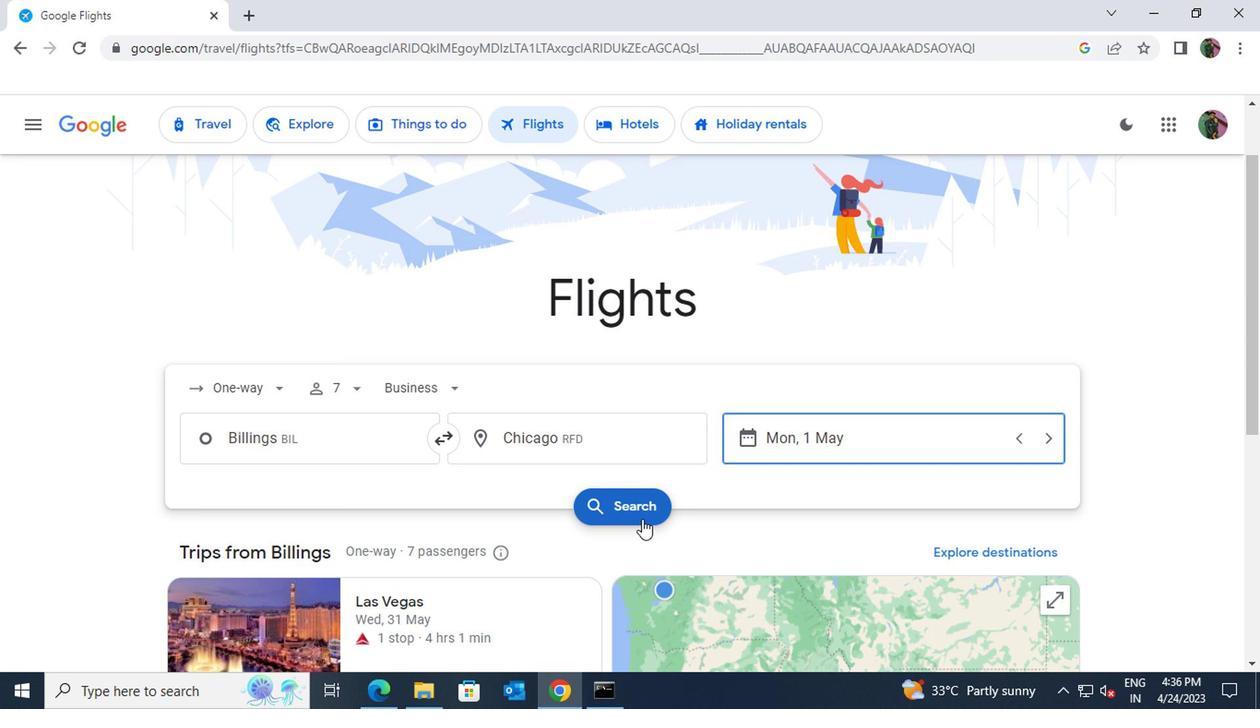 
Action: Mouse pressed left at (638, 517)
Screenshot: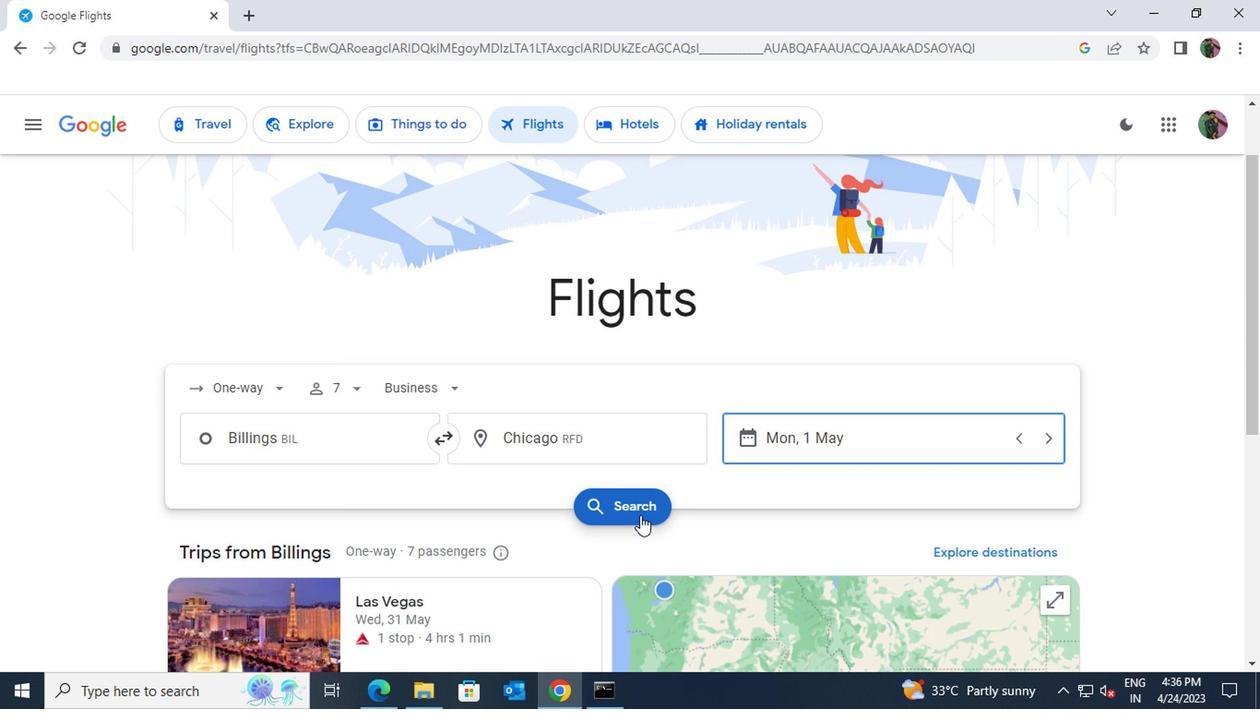 
Action: Mouse moved to (217, 297)
Screenshot: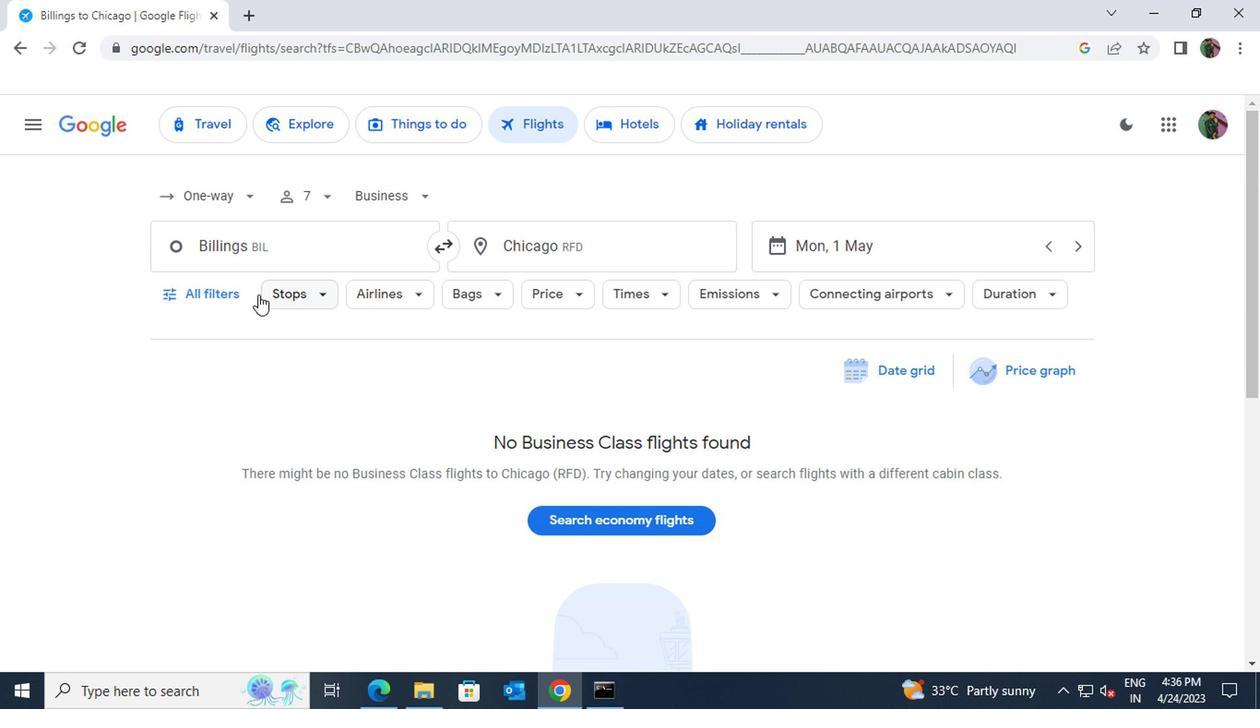 
Action: Mouse pressed left at (217, 297)
Screenshot: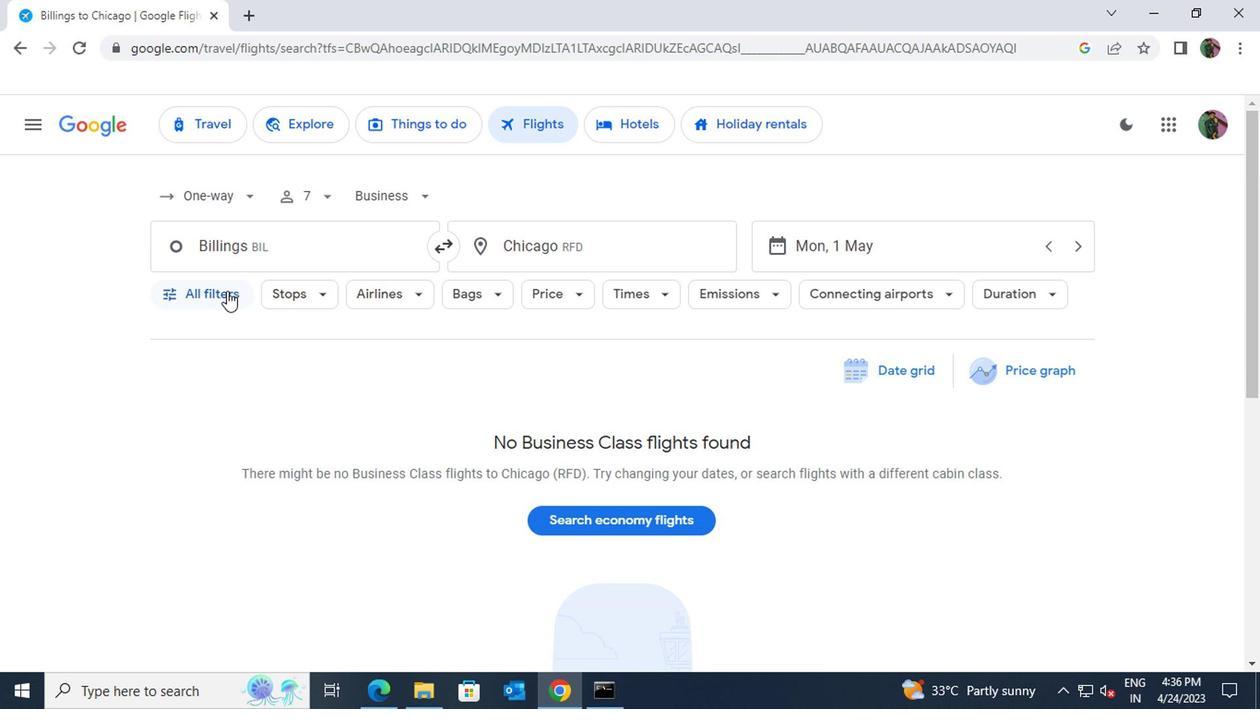 
Action: Mouse moved to (284, 514)
Screenshot: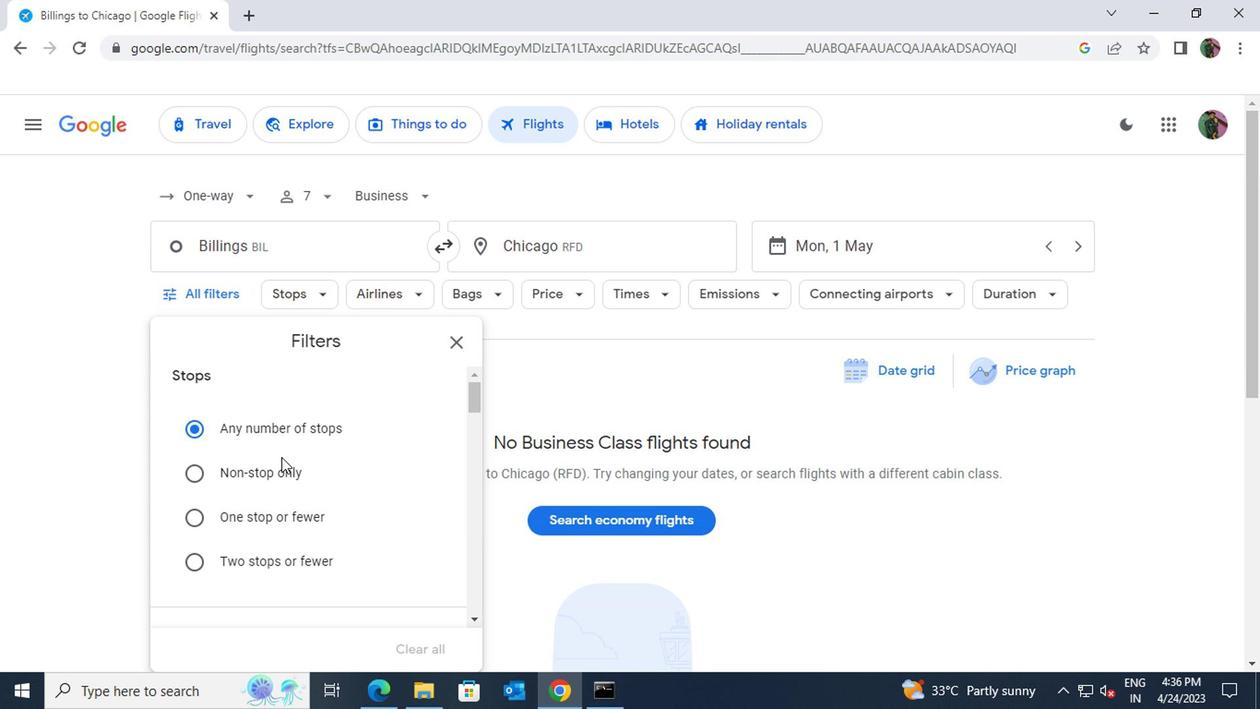 
Action: Mouse scrolled (284, 513) with delta (0, -1)
Screenshot: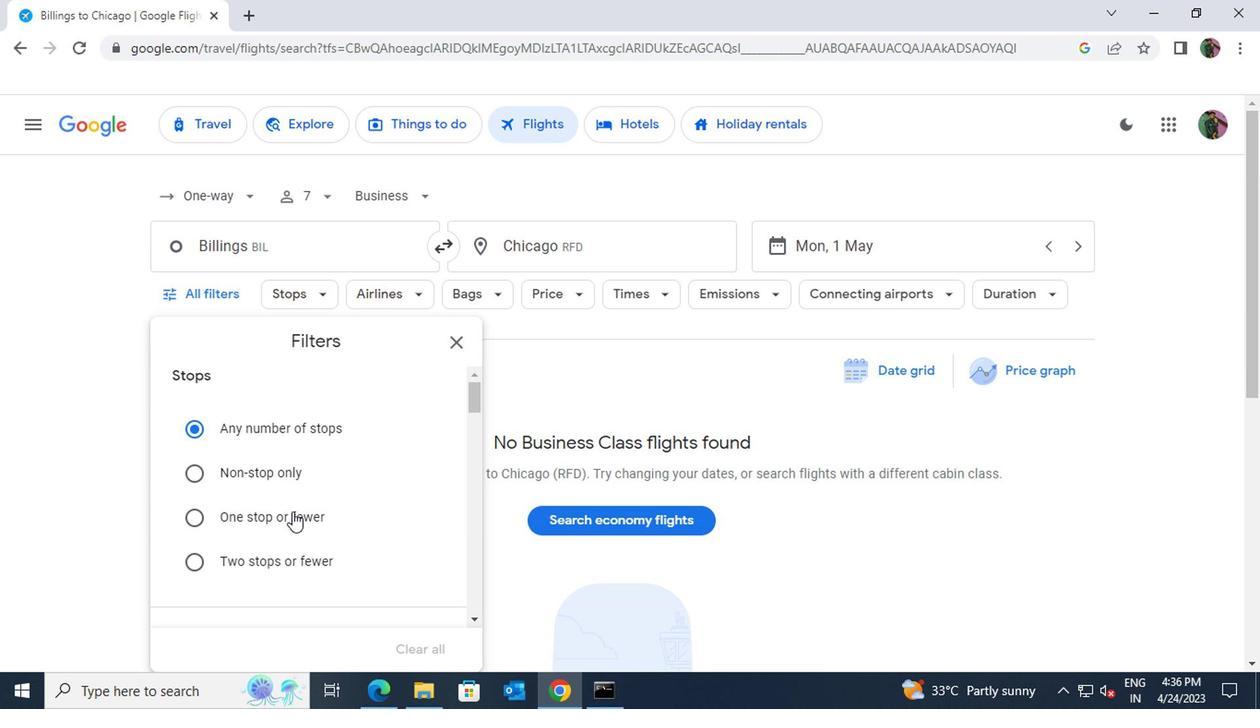 
Action: Mouse scrolled (284, 513) with delta (0, -1)
Screenshot: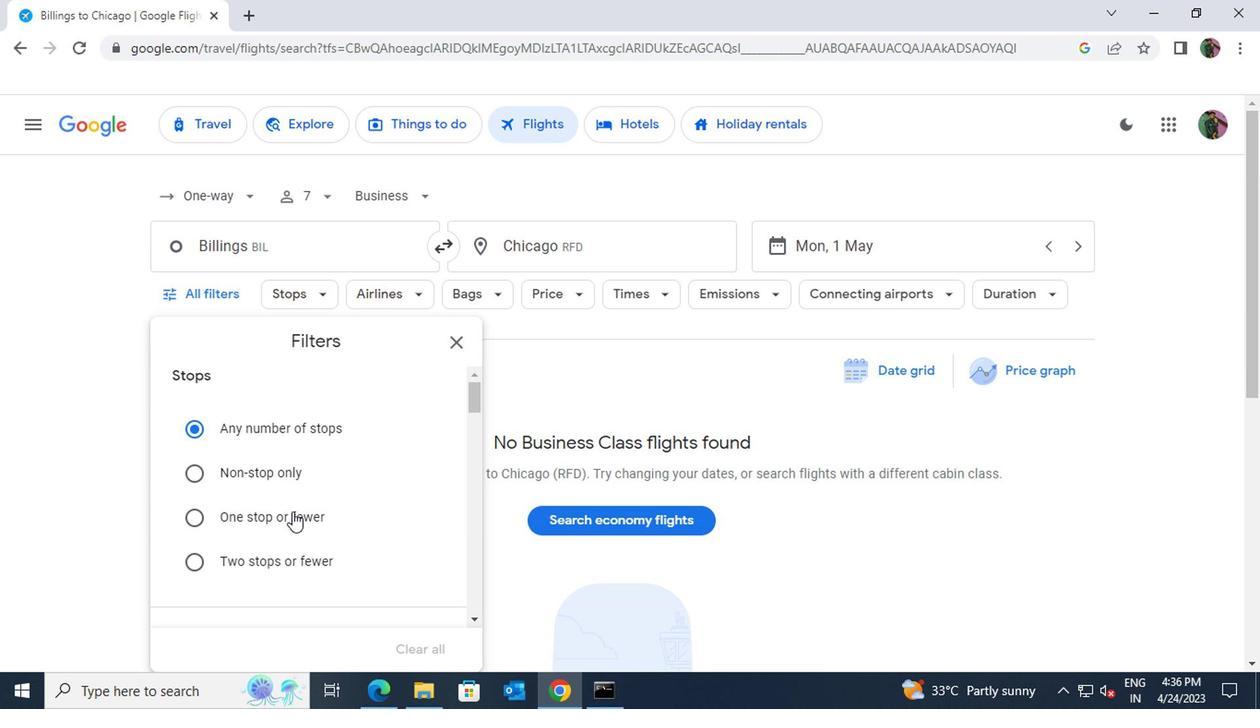 
Action: Mouse scrolled (284, 513) with delta (0, -1)
Screenshot: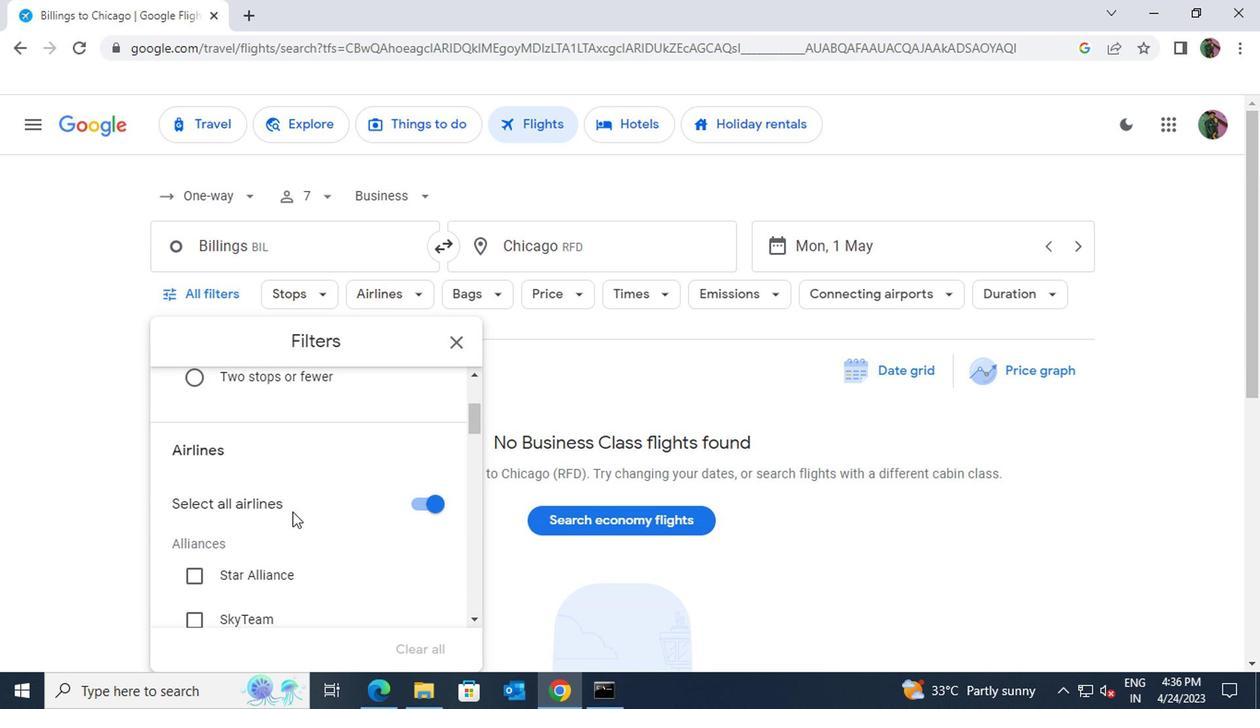
Action: Mouse scrolled (284, 513) with delta (0, -1)
Screenshot: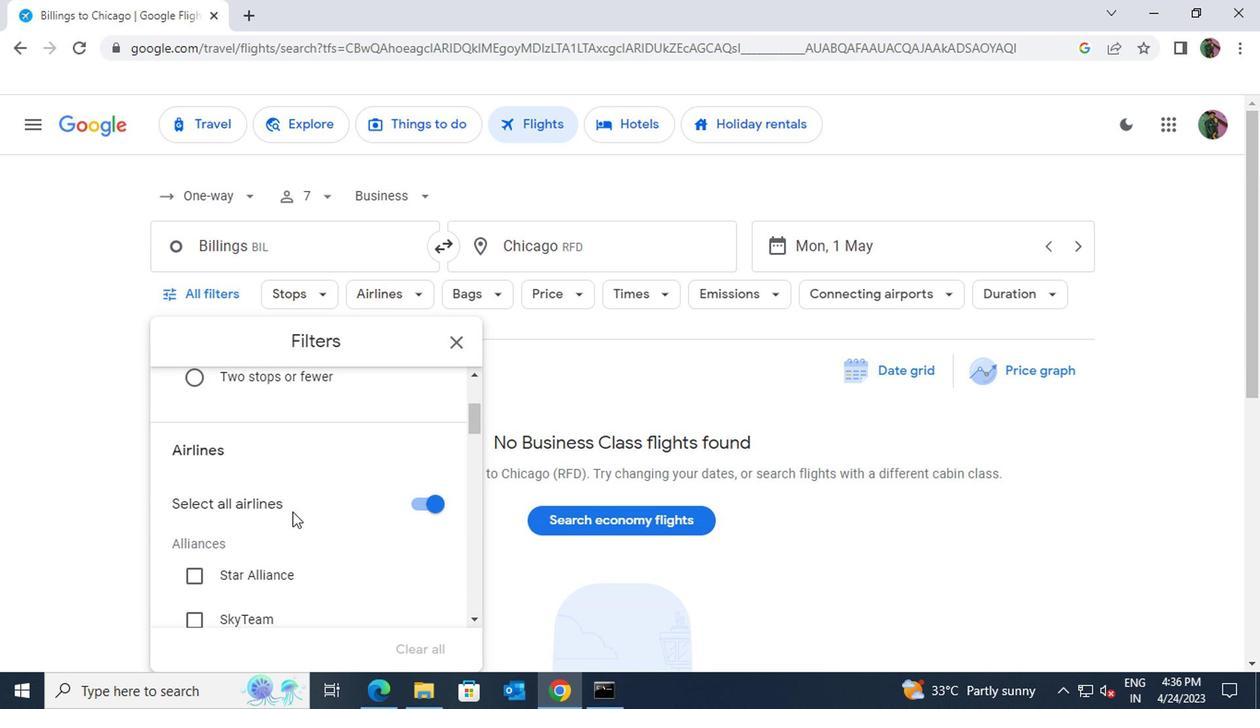 
Action: Mouse scrolled (284, 513) with delta (0, -1)
Screenshot: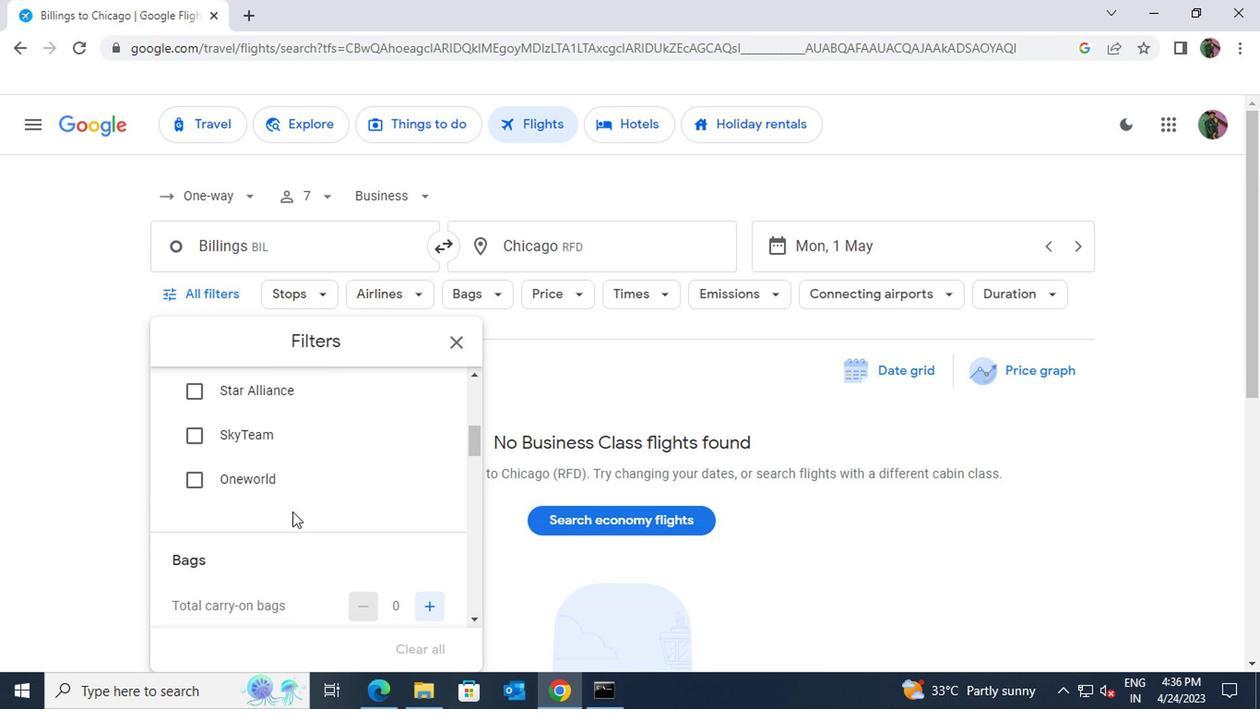 
Action: Mouse moved to (430, 551)
Screenshot: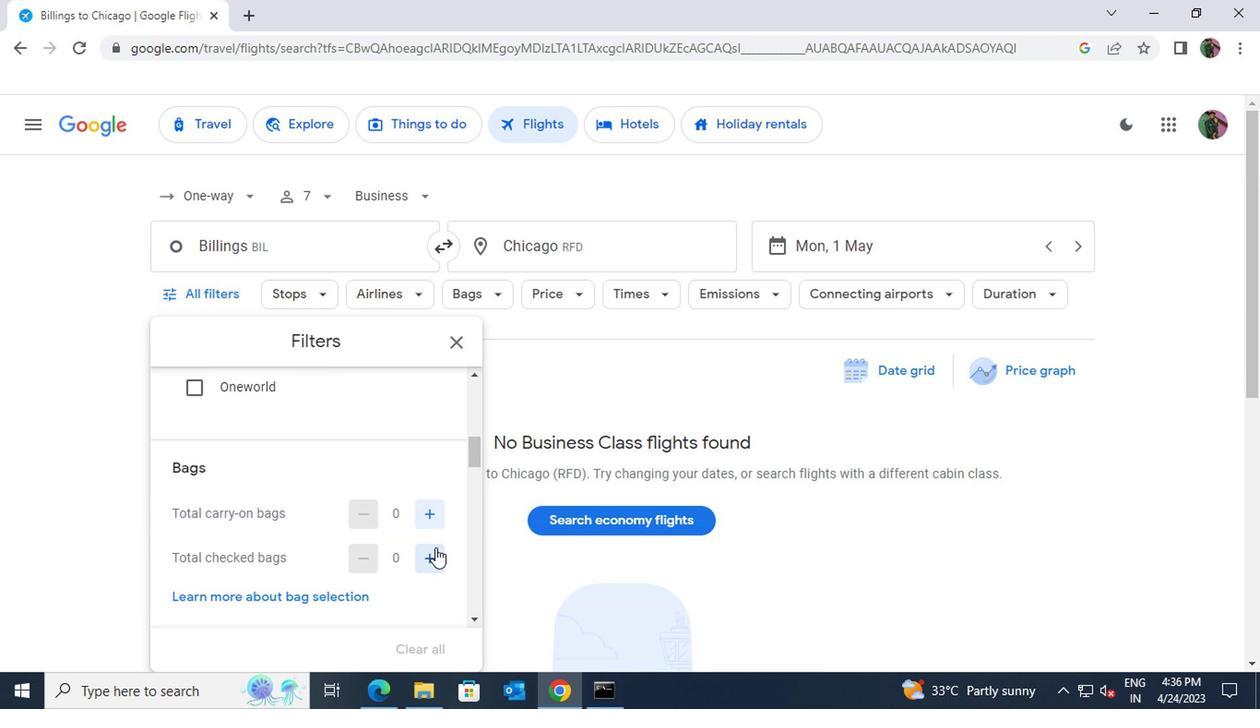 
Action: Mouse pressed left at (430, 551)
Screenshot: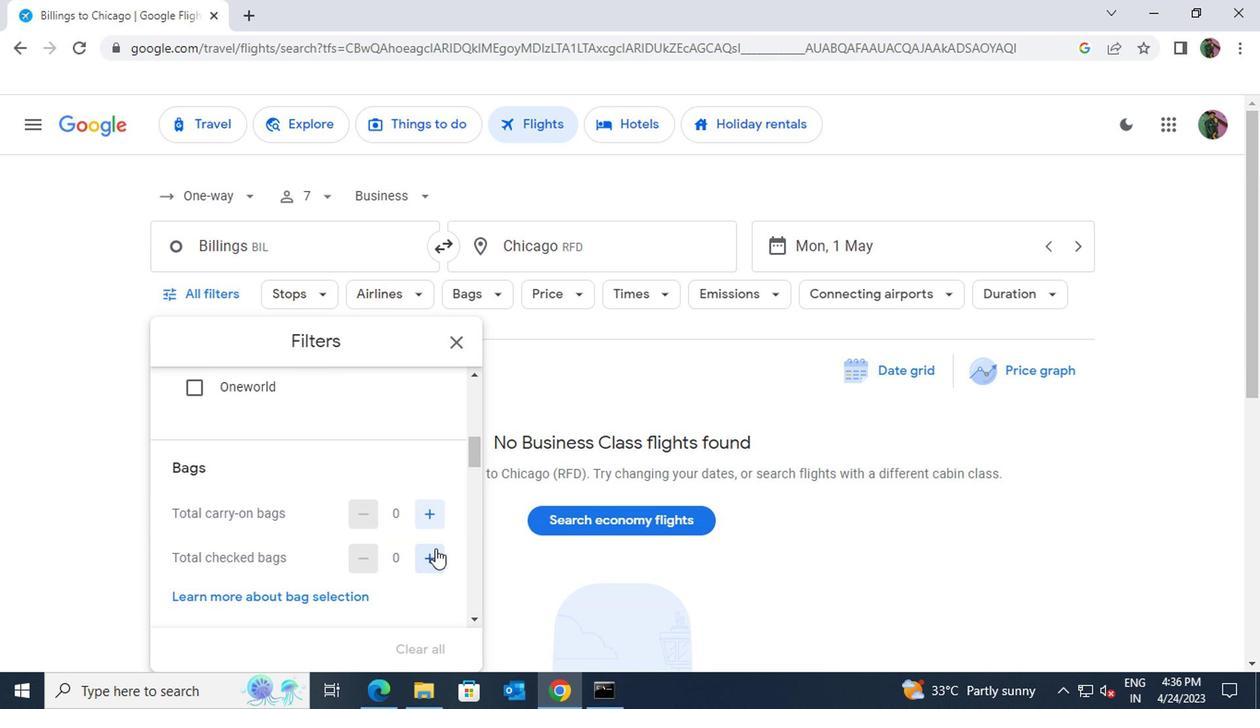 
Action: Mouse moved to (429, 552)
Screenshot: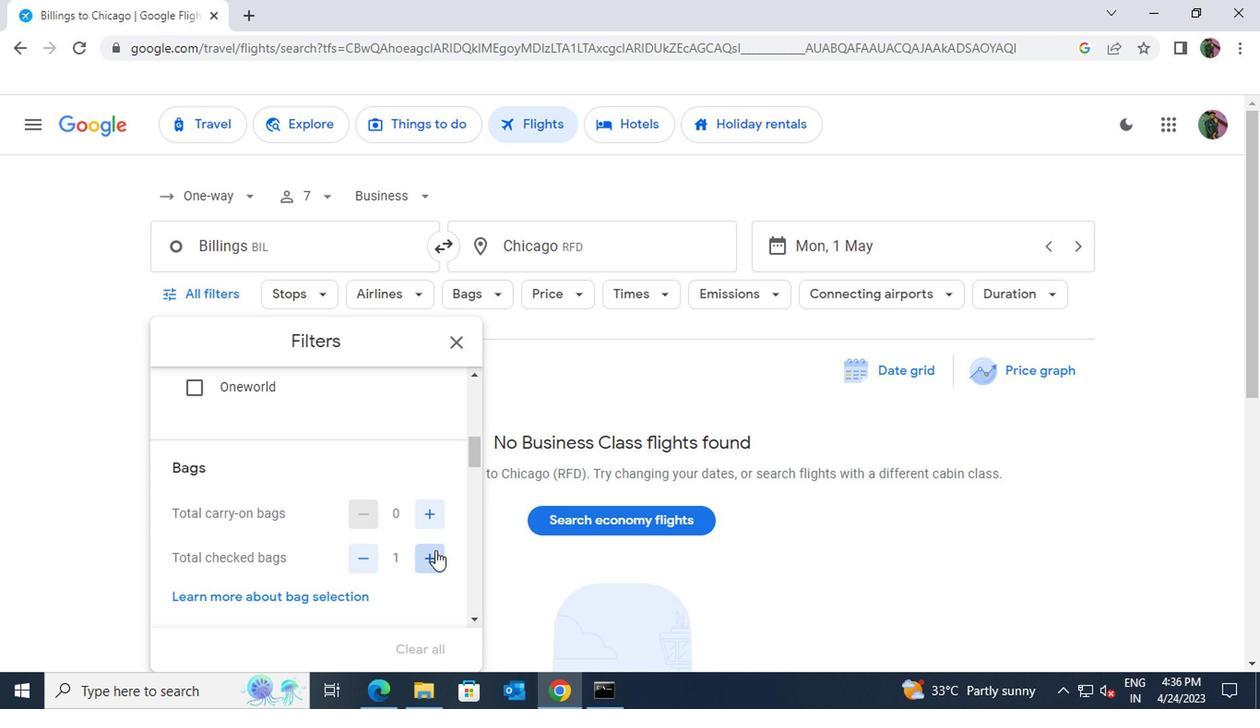 
Action: Mouse scrolled (429, 551) with delta (0, -1)
Screenshot: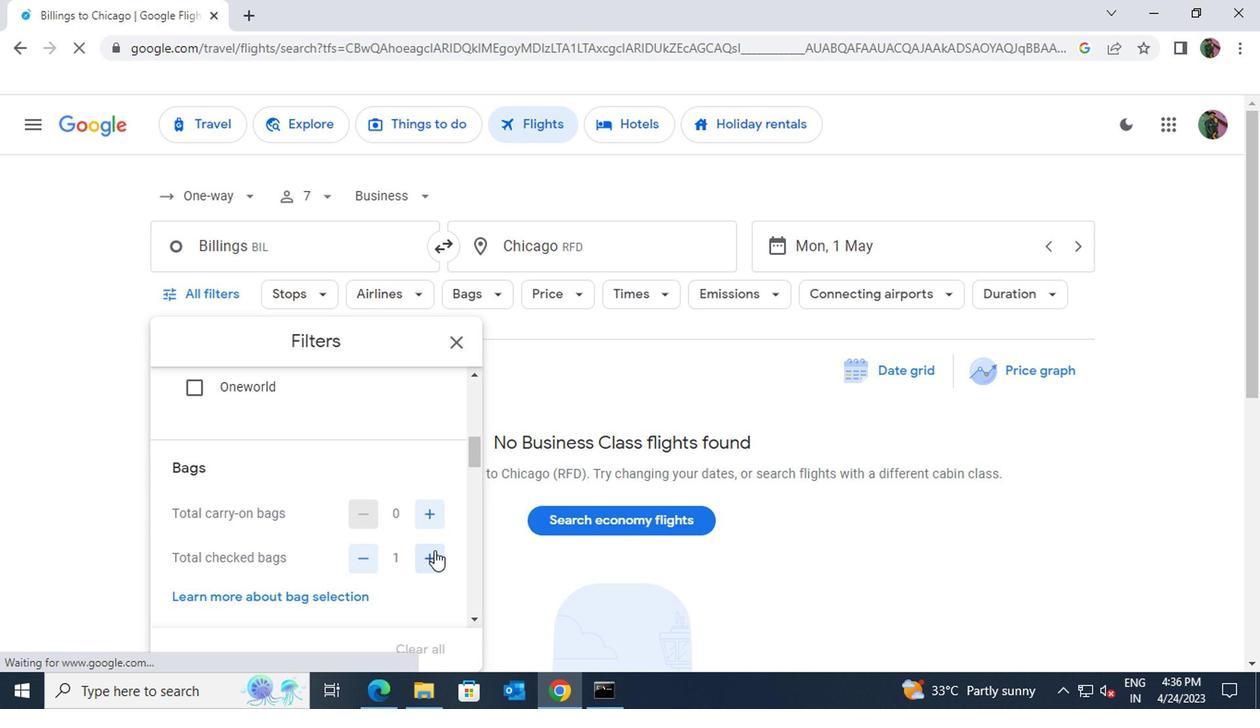 
Action: Mouse scrolled (429, 551) with delta (0, -1)
Screenshot: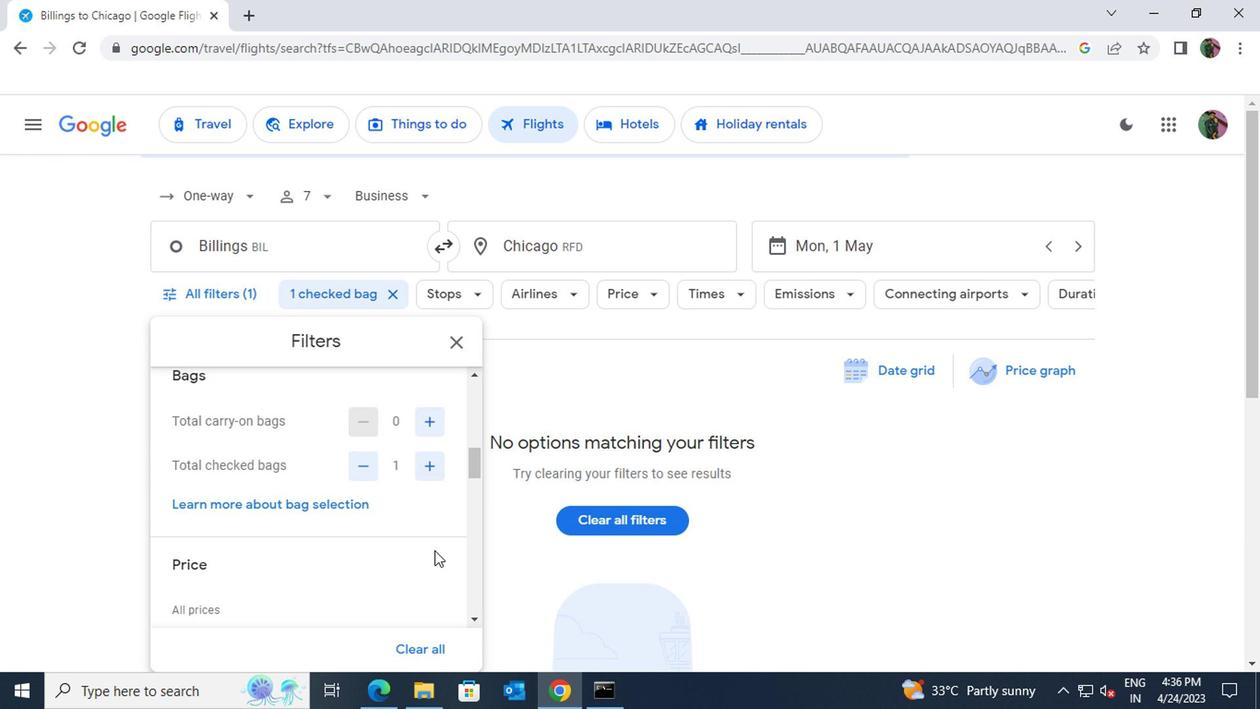 
Action: Mouse moved to (427, 553)
Screenshot: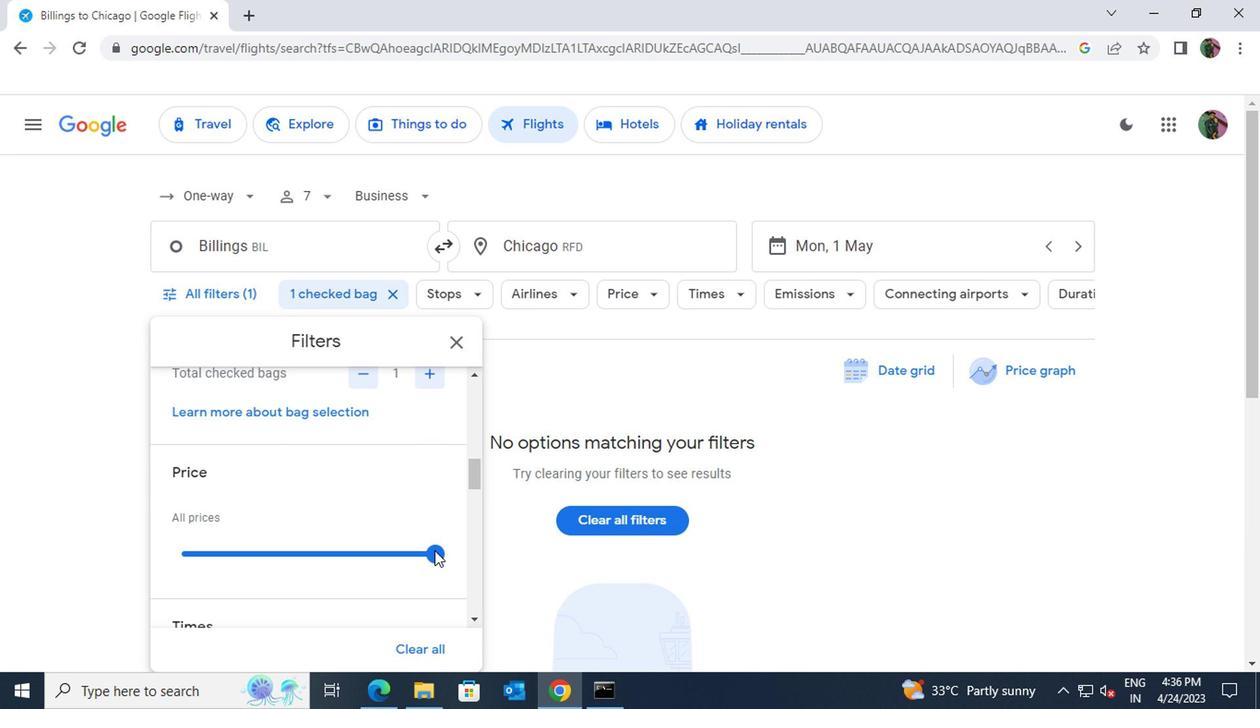 
Action: Mouse pressed left at (427, 553)
Screenshot: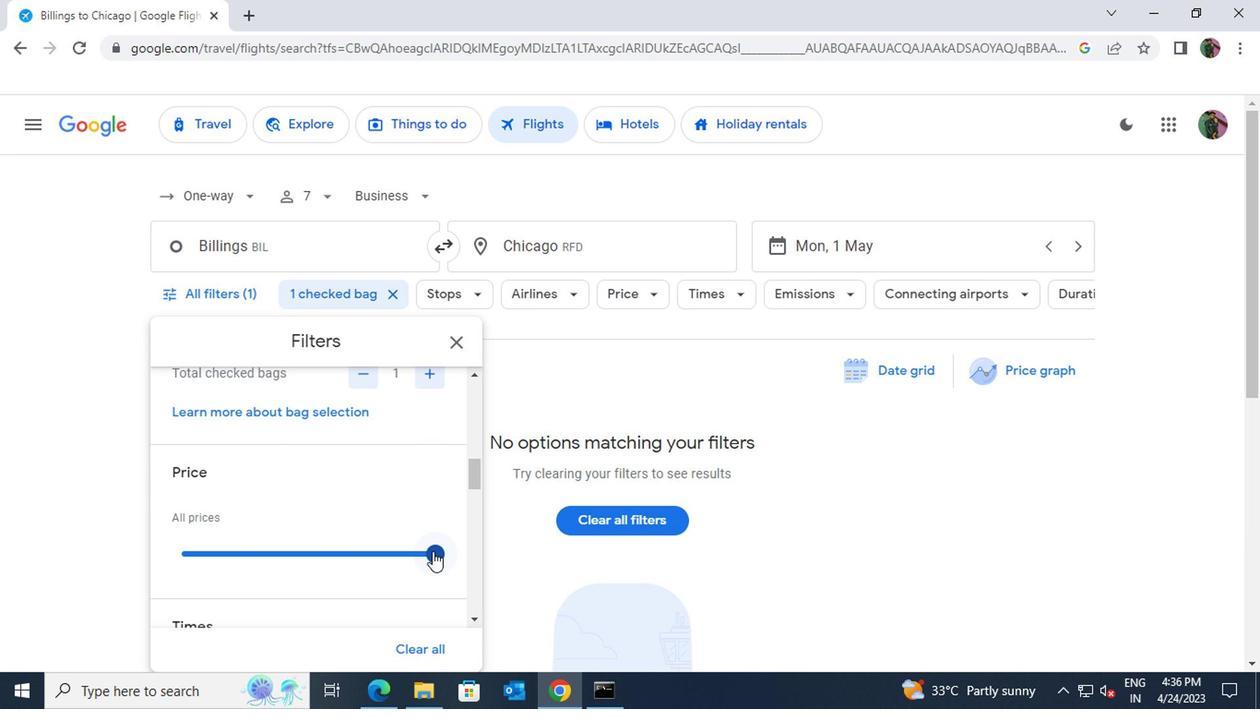 
Action: Mouse moved to (358, 558)
Screenshot: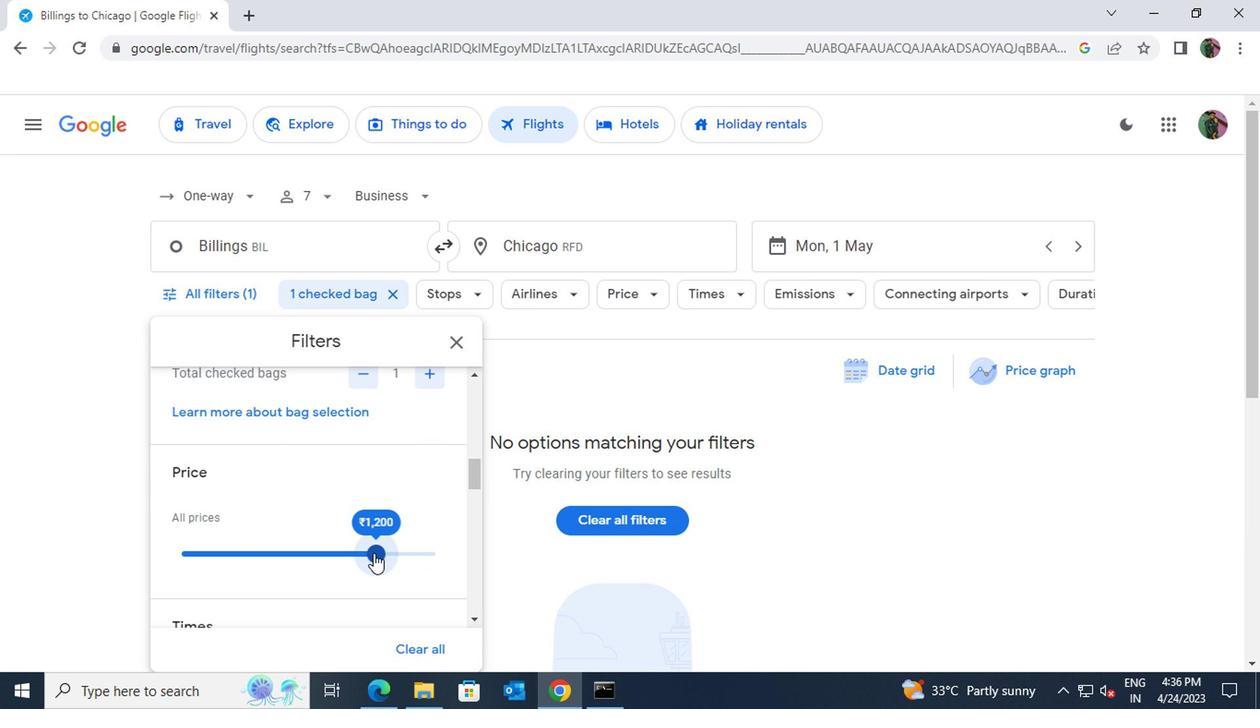 
Action: Mouse scrolled (358, 557) with delta (0, 0)
Screenshot: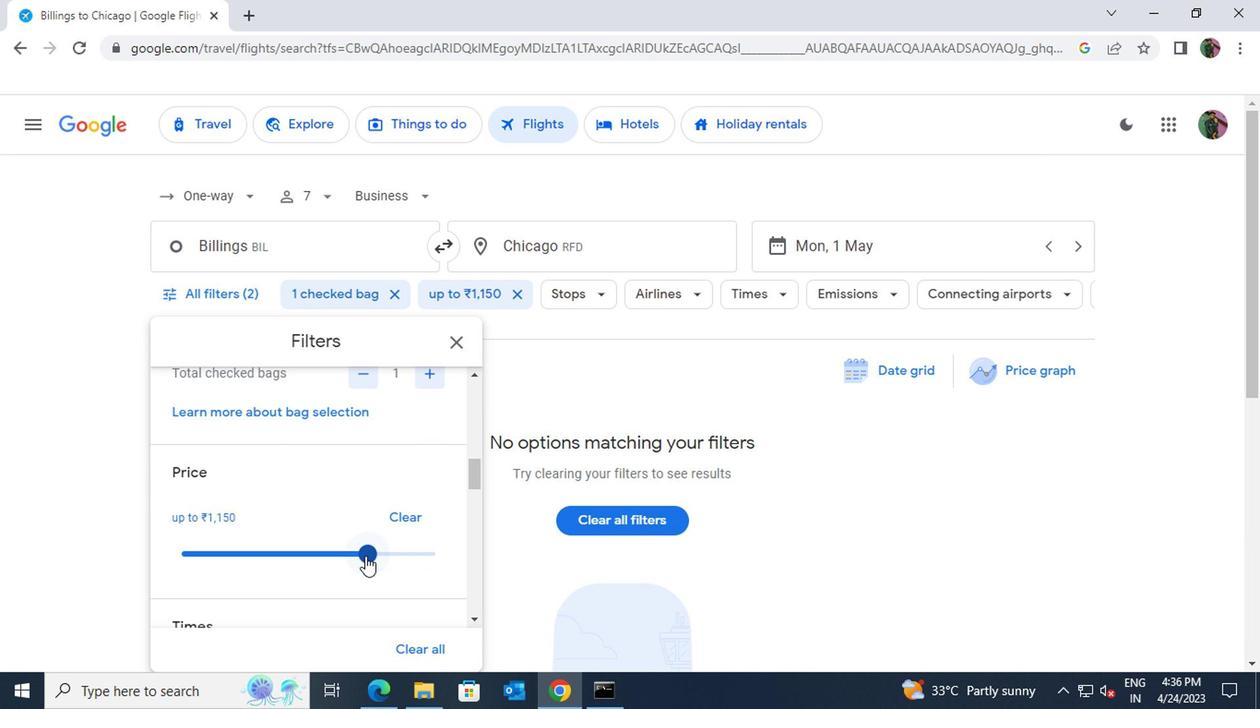 
Action: Mouse scrolled (358, 557) with delta (0, 0)
Screenshot: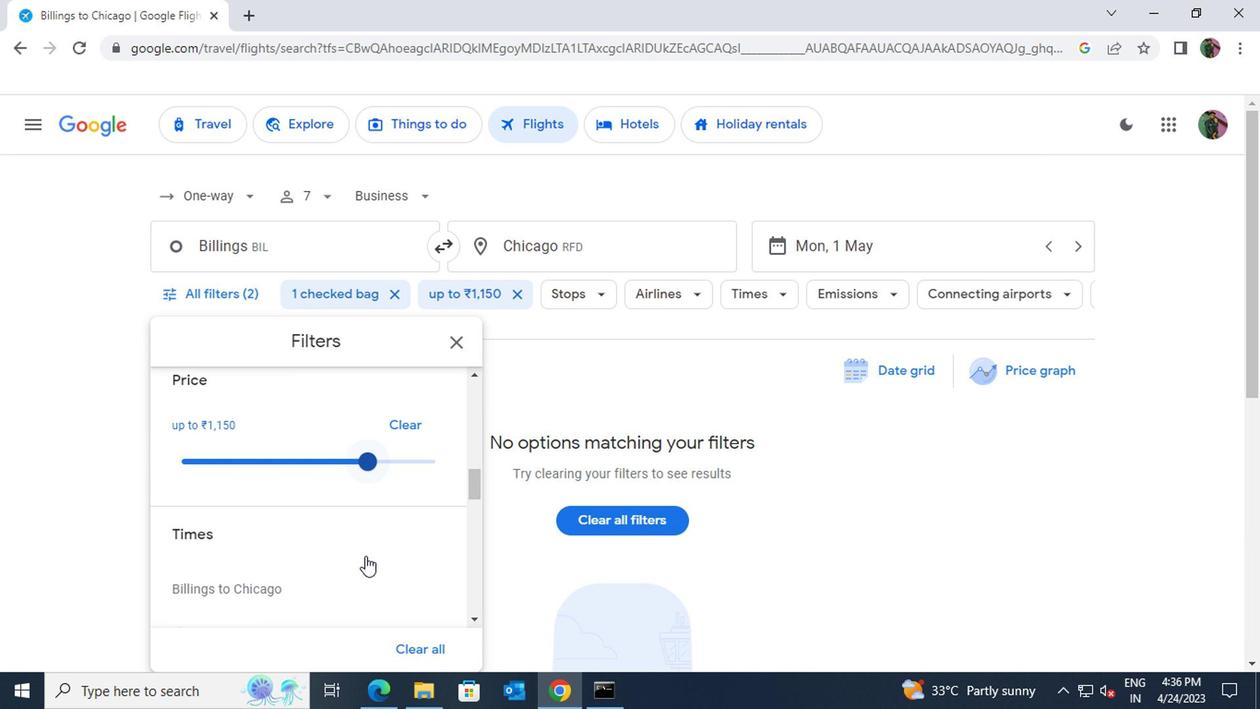 
Action: Mouse moved to (429, 577)
Screenshot: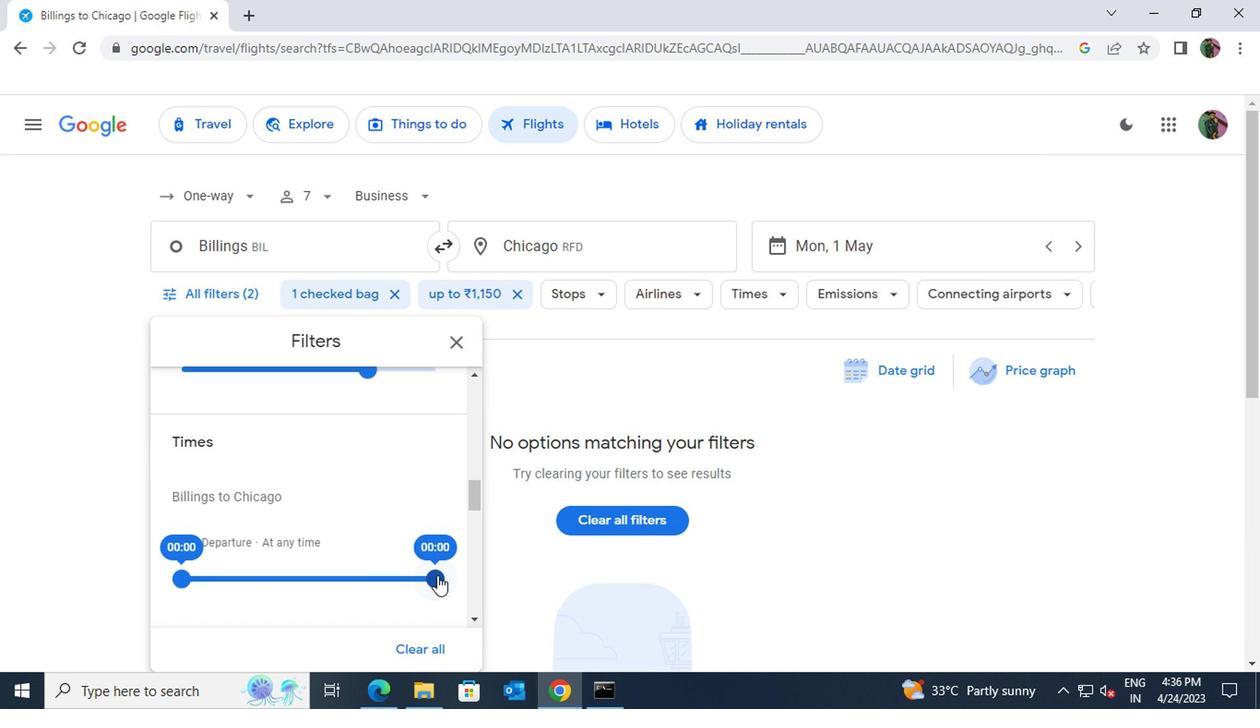 
Action: Mouse pressed left at (429, 577)
Screenshot: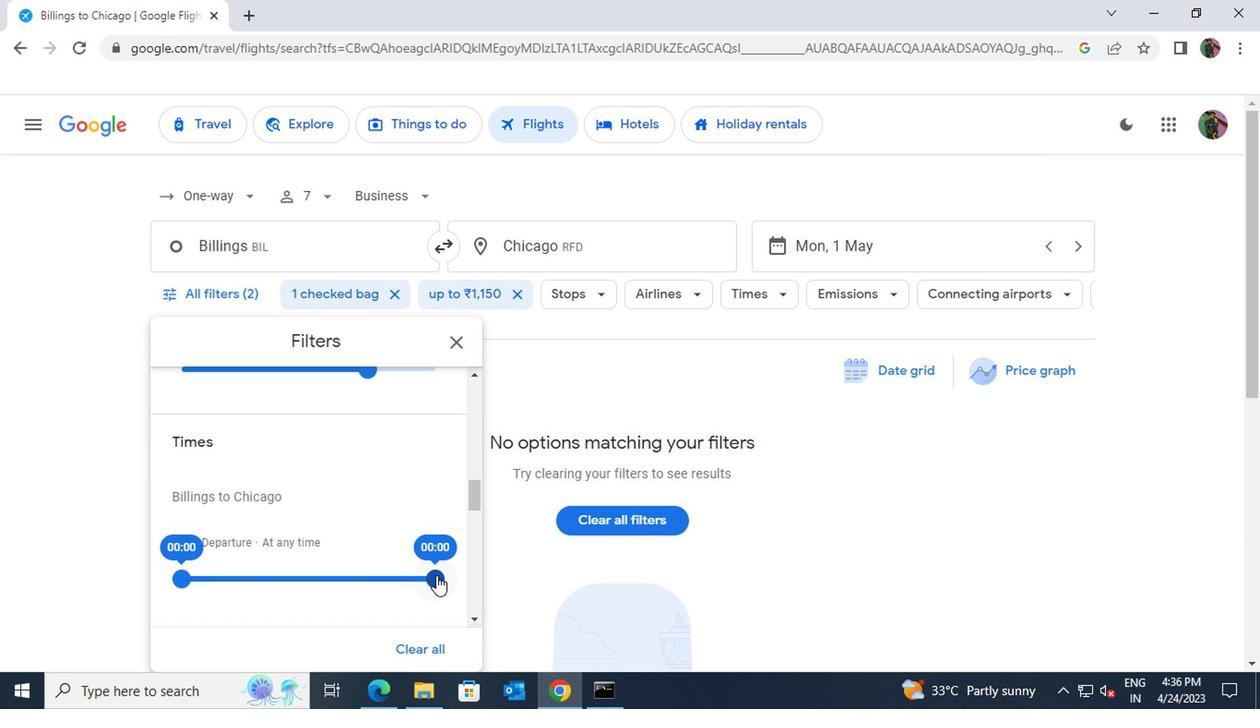 
Action: Mouse moved to (213, 554)
Screenshot: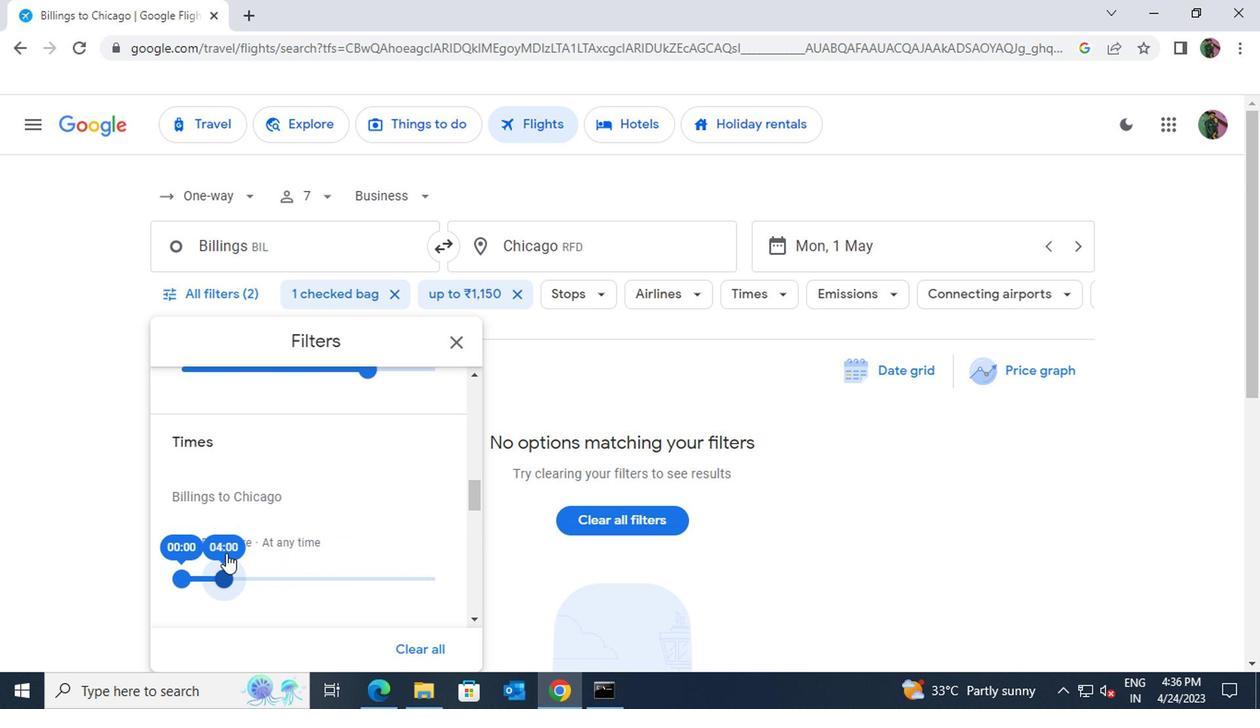 
